 Task: Find connections with filter location Rustāq with filter topic #Managementwith filter profile language Potuguese with filter current company GE with filter school Silicon Institute of Technology (SIT), Bhubaneswar with filter industry Telephone Call Centers with filter service category Copywriting with filter keywords title Auditing Clerk
Action: Mouse moved to (557, 114)
Screenshot: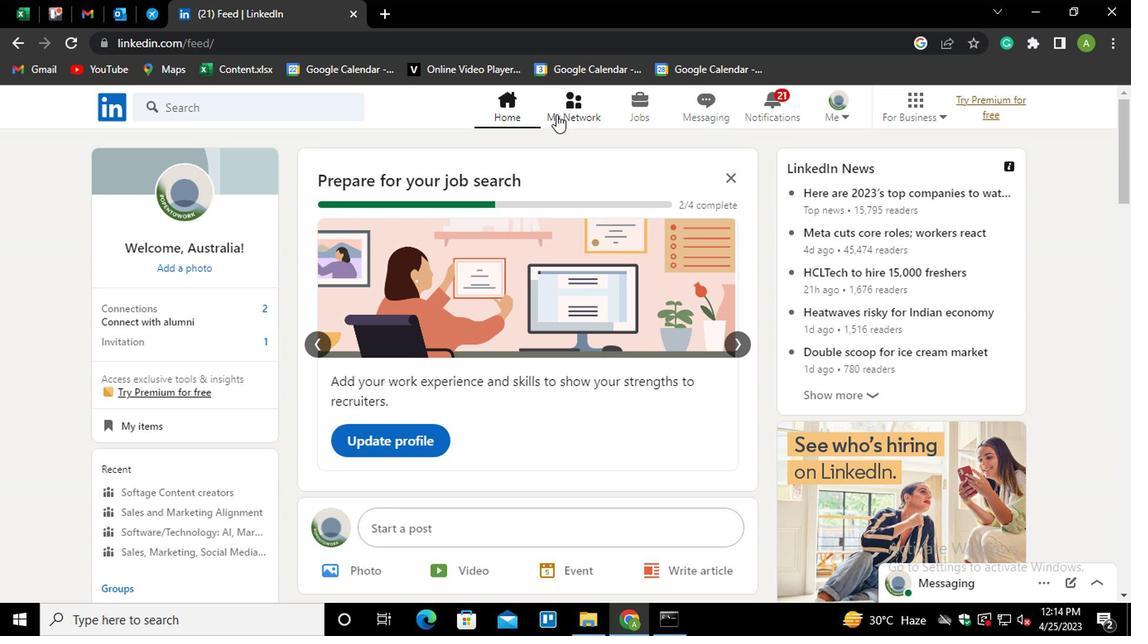 
Action: Mouse pressed left at (557, 114)
Screenshot: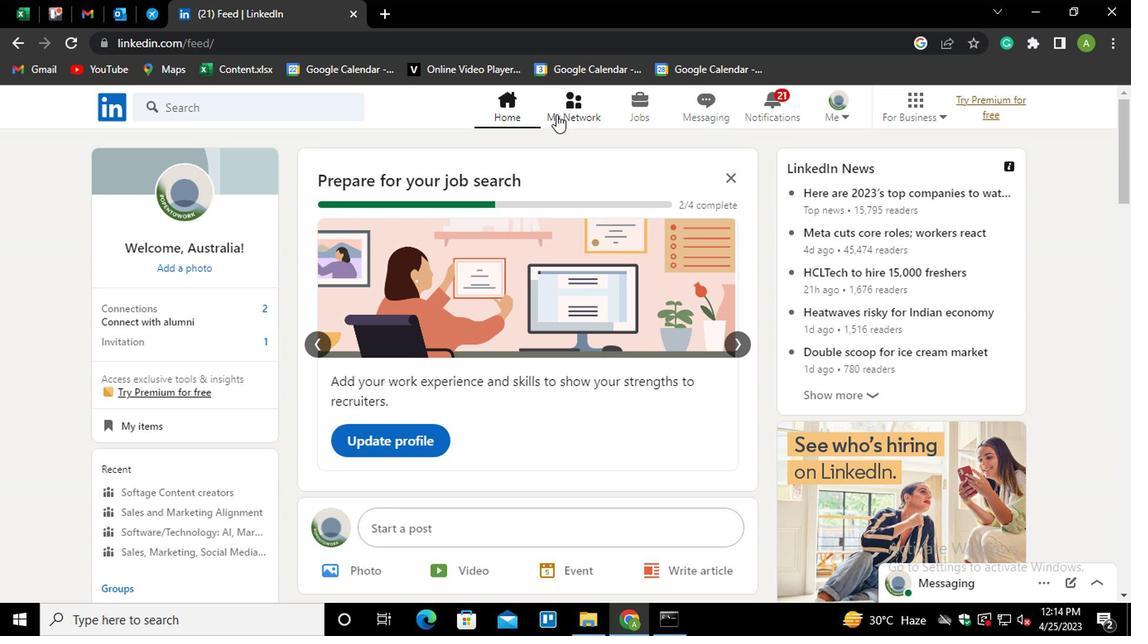 
Action: Mouse moved to (238, 195)
Screenshot: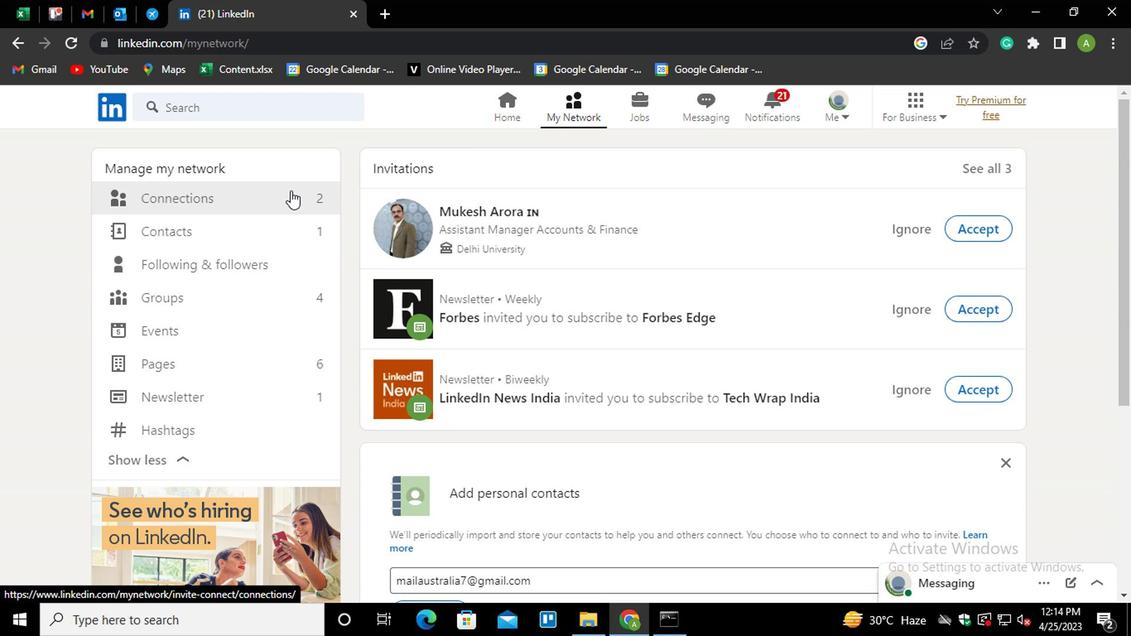 
Action: Mouse pressed left at (238, 195)
Screenshot: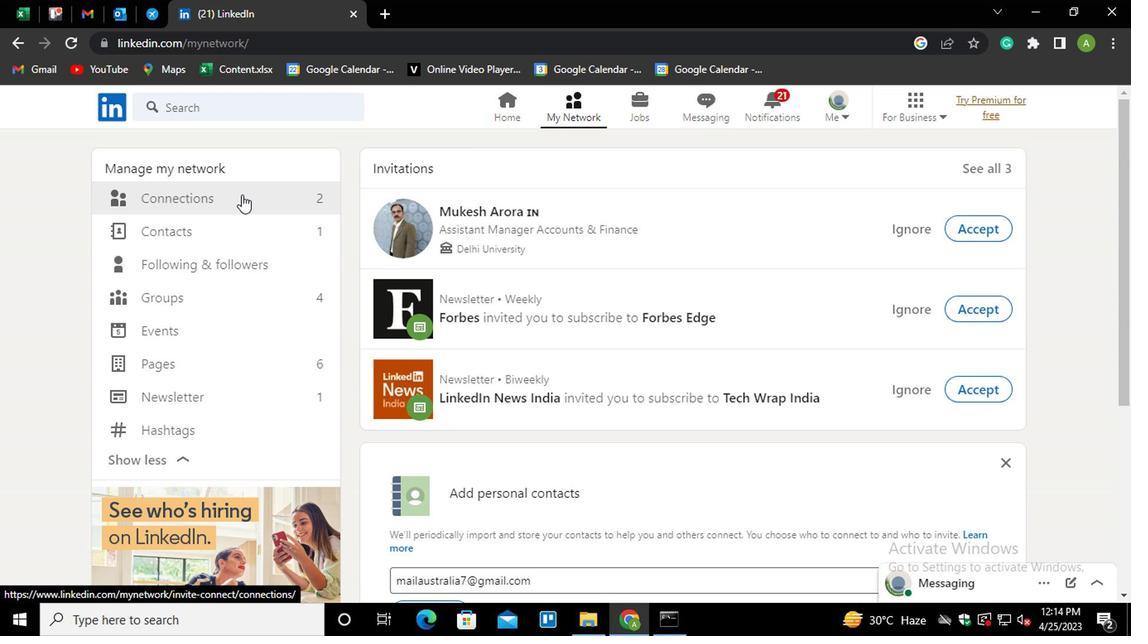 
Action: Mouse moved to (668, 200)
Screenshot: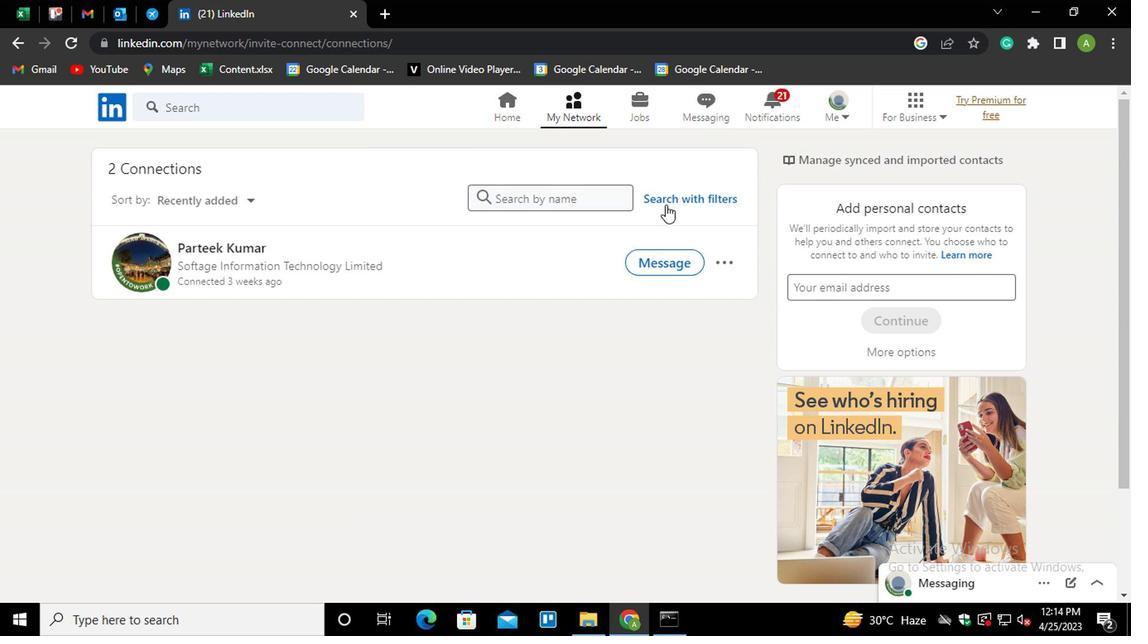 
Action: Mouse pressed left at (668, 200)
Screenshot: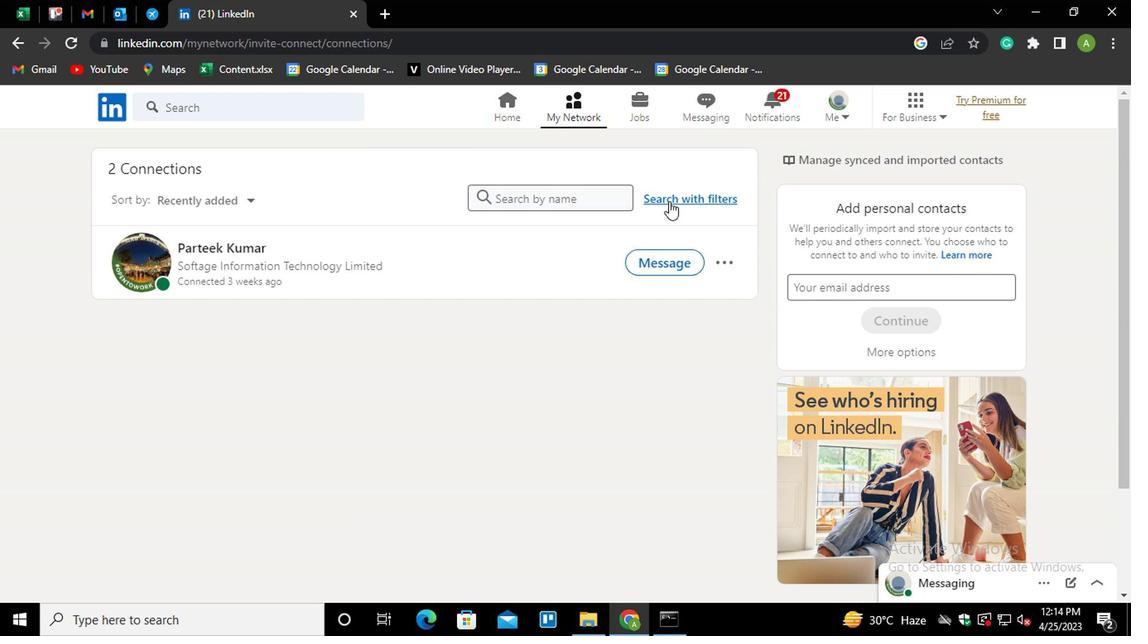 
Action: Mouse moved to (569, 155)
Screenshot: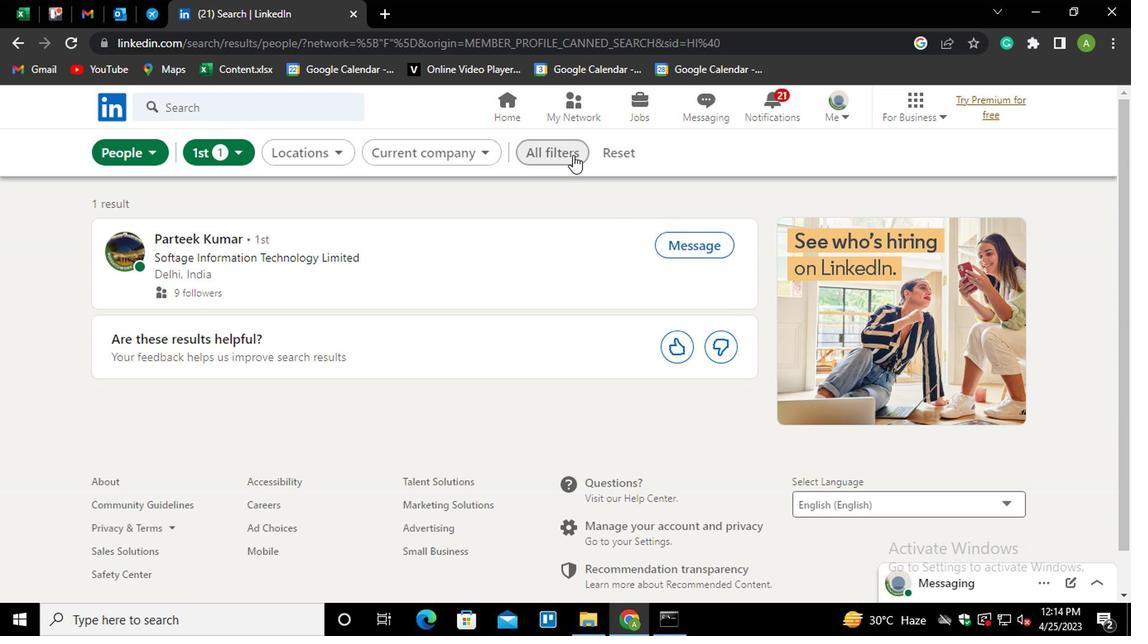 
Action: Mouse pressed left at (569, 155)
Screenshot: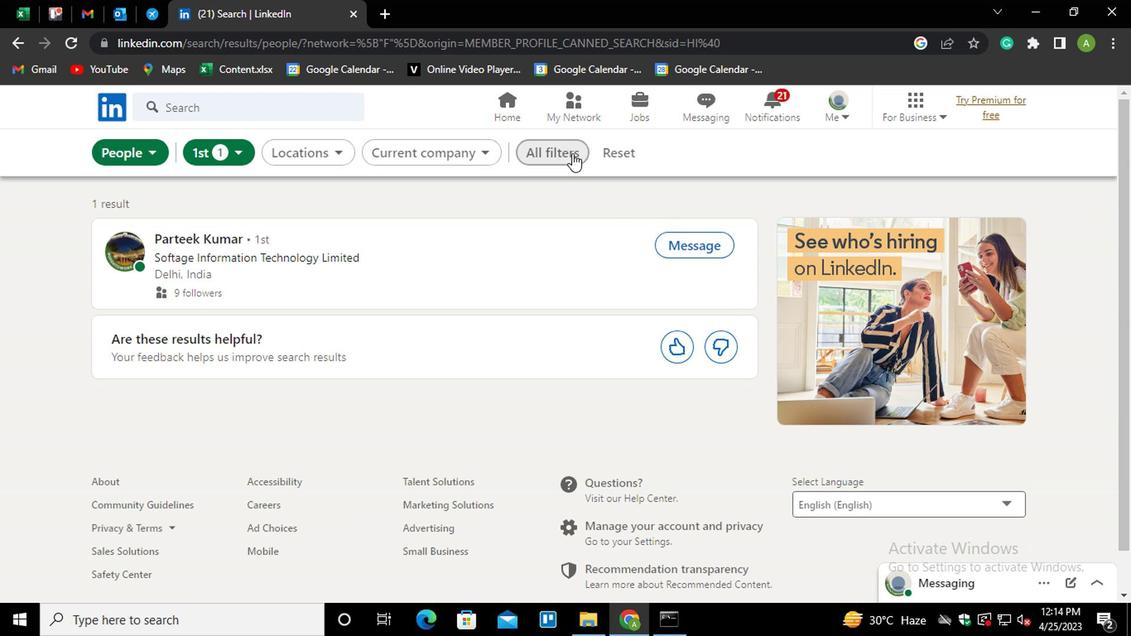
Action: Mouse moved to (754, 403)
Screenshot: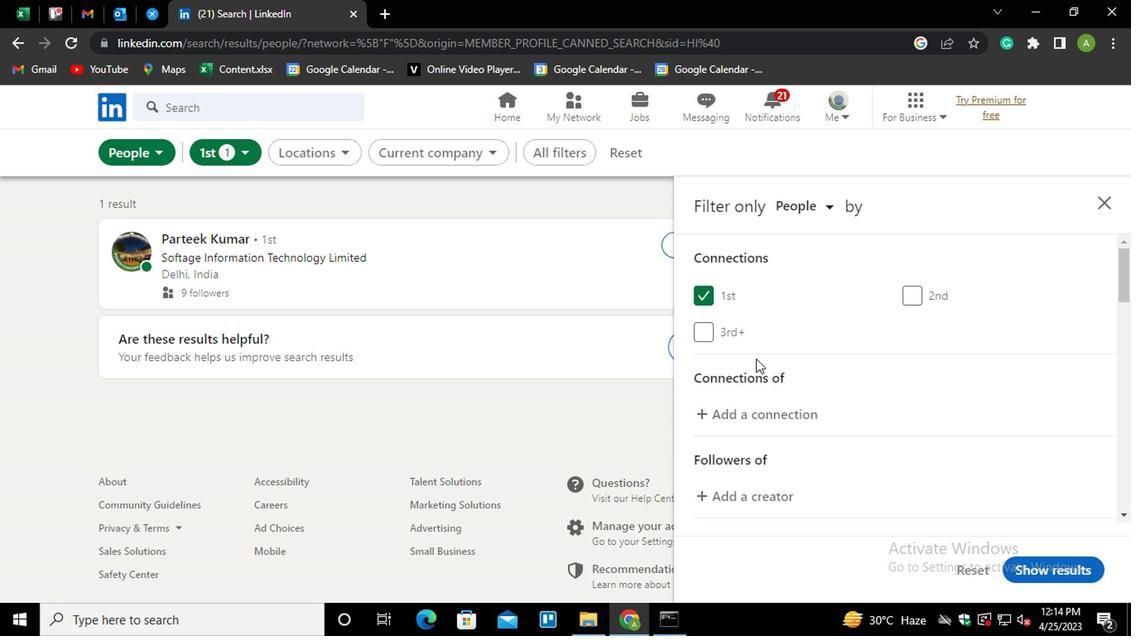 
Action: Mouse scrolled (754, 402) with delta (0, -1)
Screenshot: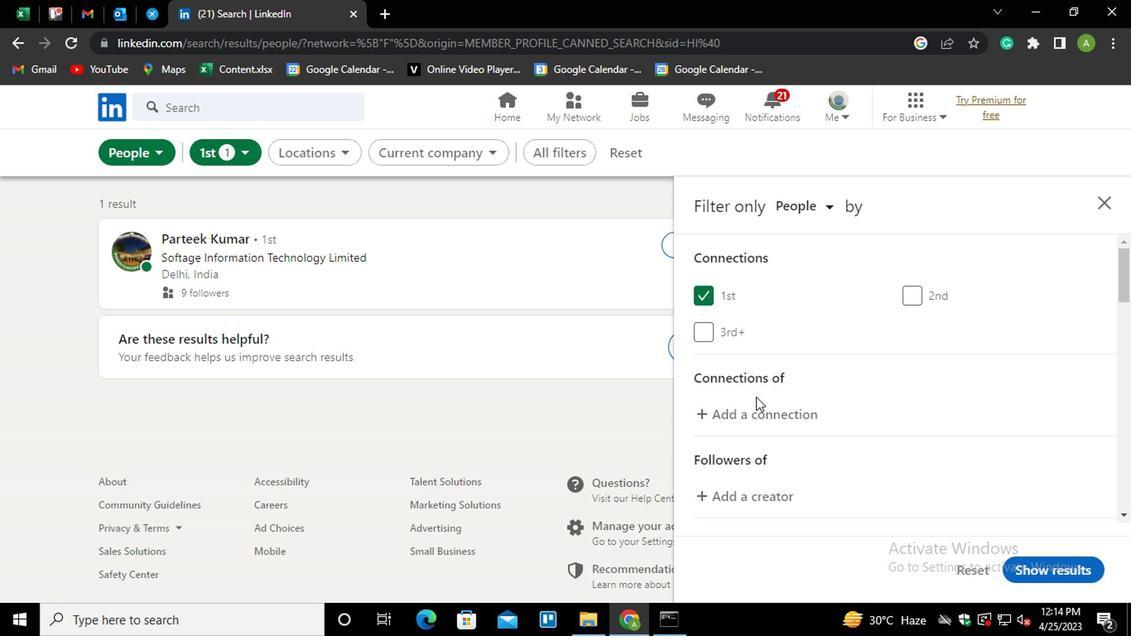 
Action: Mouse scrolled (754, 402) with delta (0, -1)
Screenshot: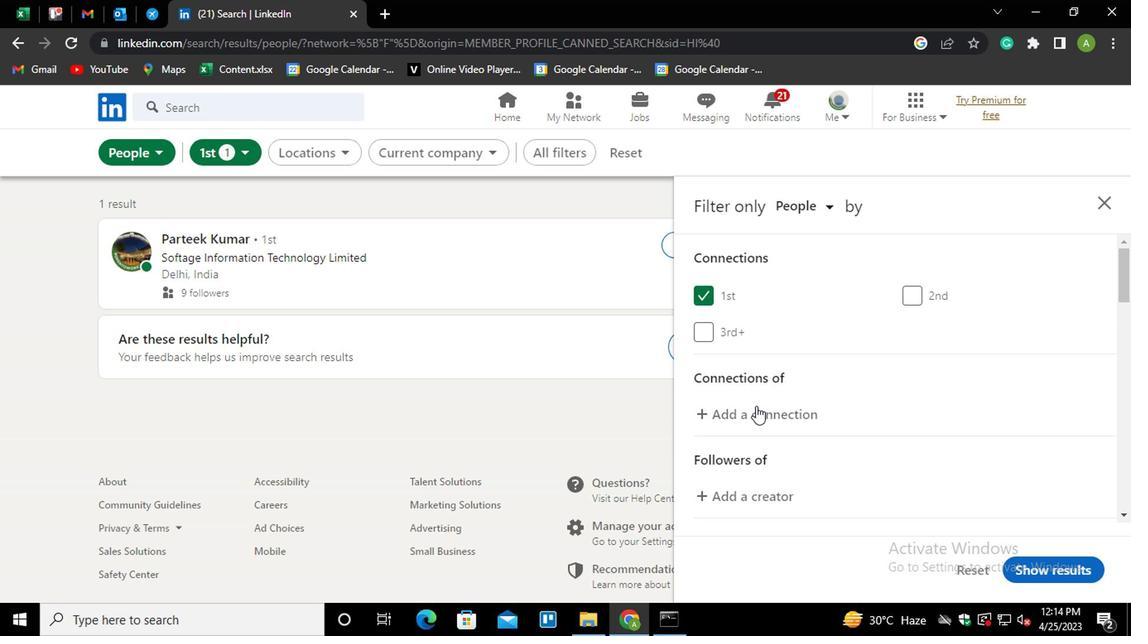 
Action: Mouse moved to (742, 466)
Screenshot: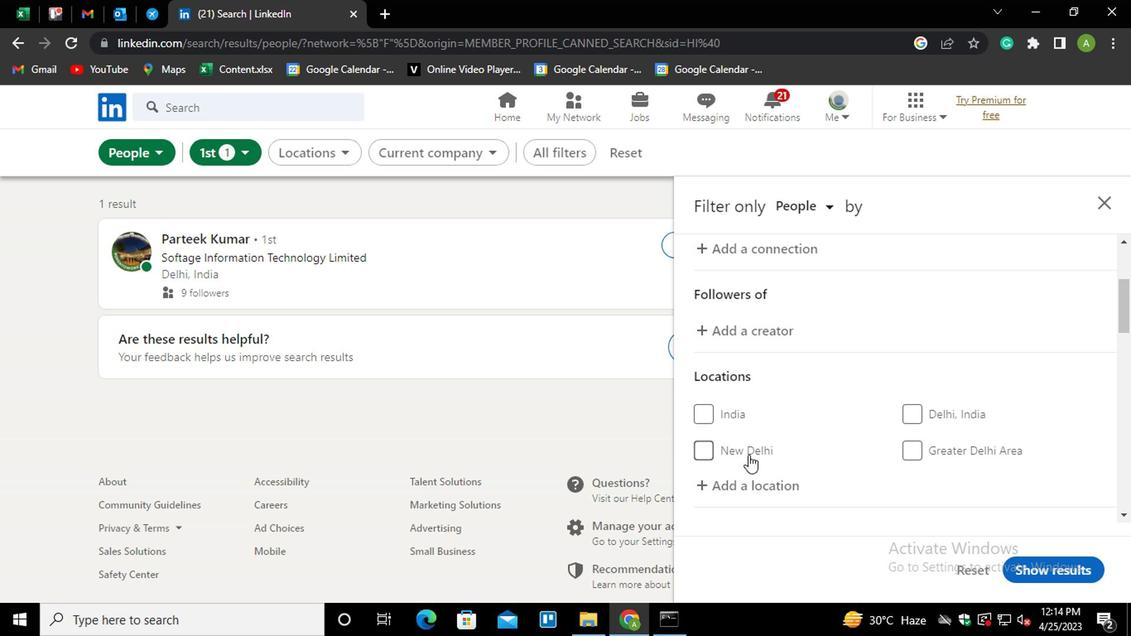 
Action: Mouse scrolled (742, 465) with delta (0, 0)
Screenshot: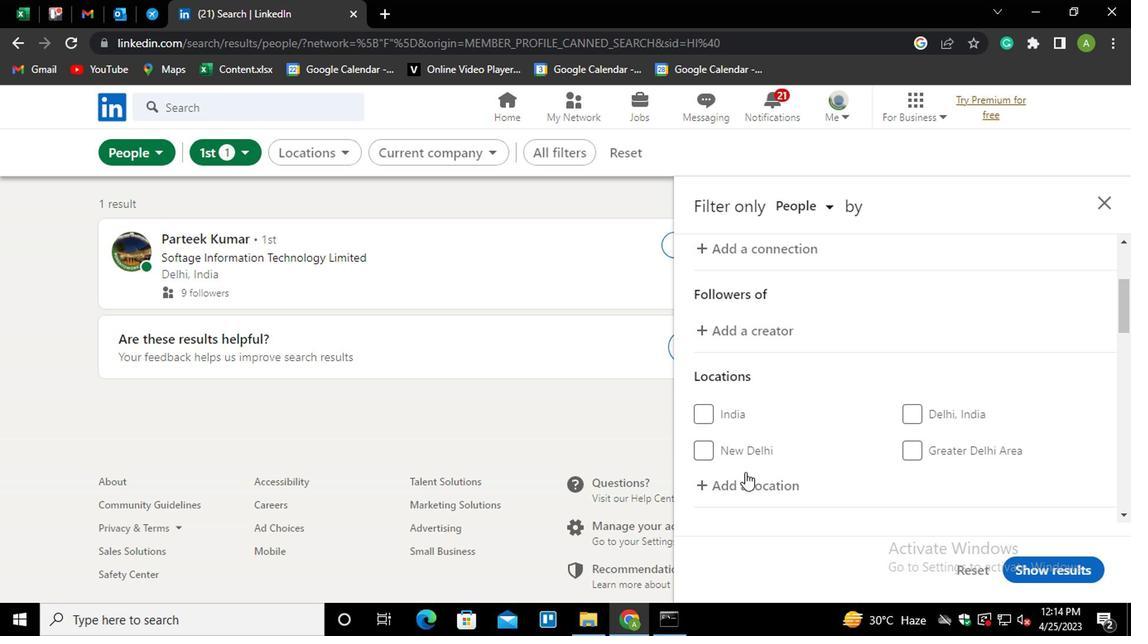
Action: Mouse moved to (752, 392)
Screenshot: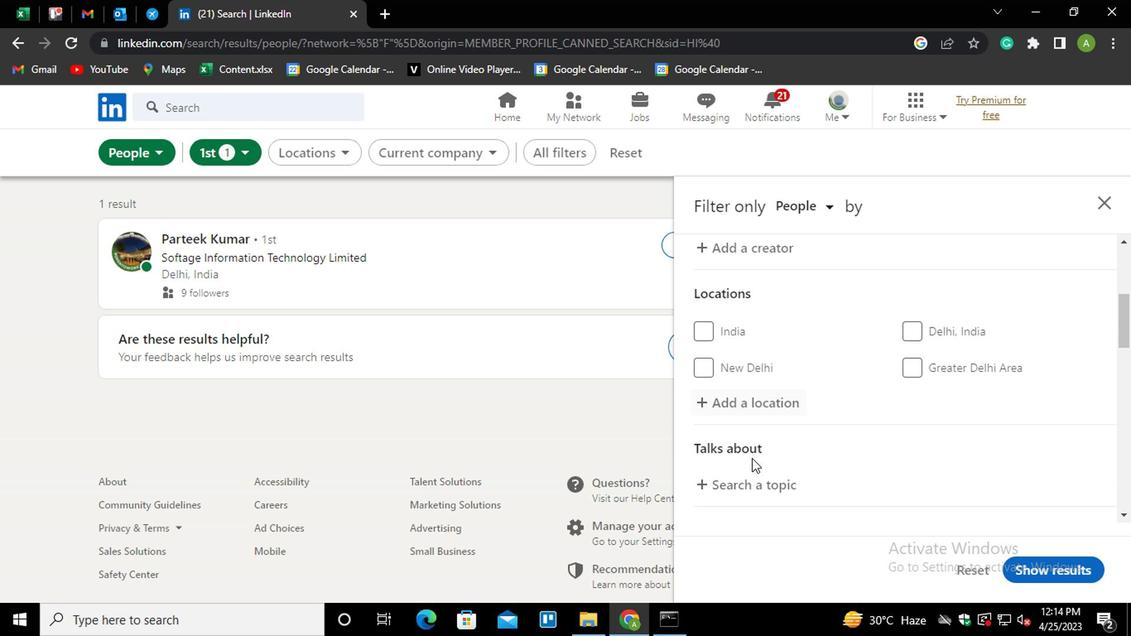 
Action: Mouse pressed left at (752, 392)
Screenshot: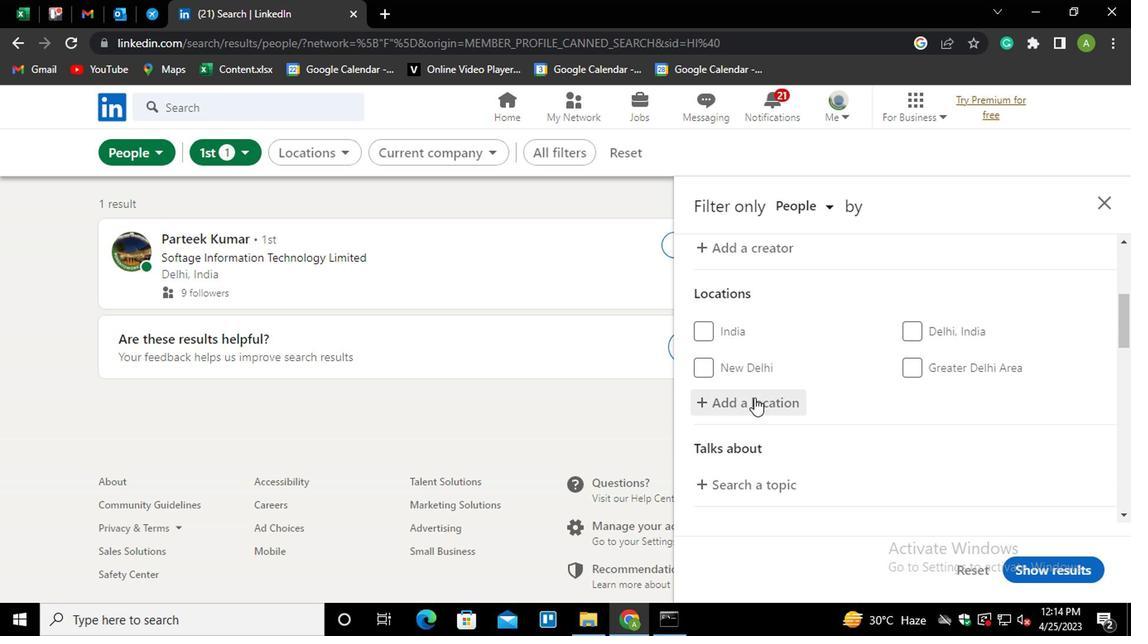 
Action: Mouse moved to (747, 394)
Screenshot: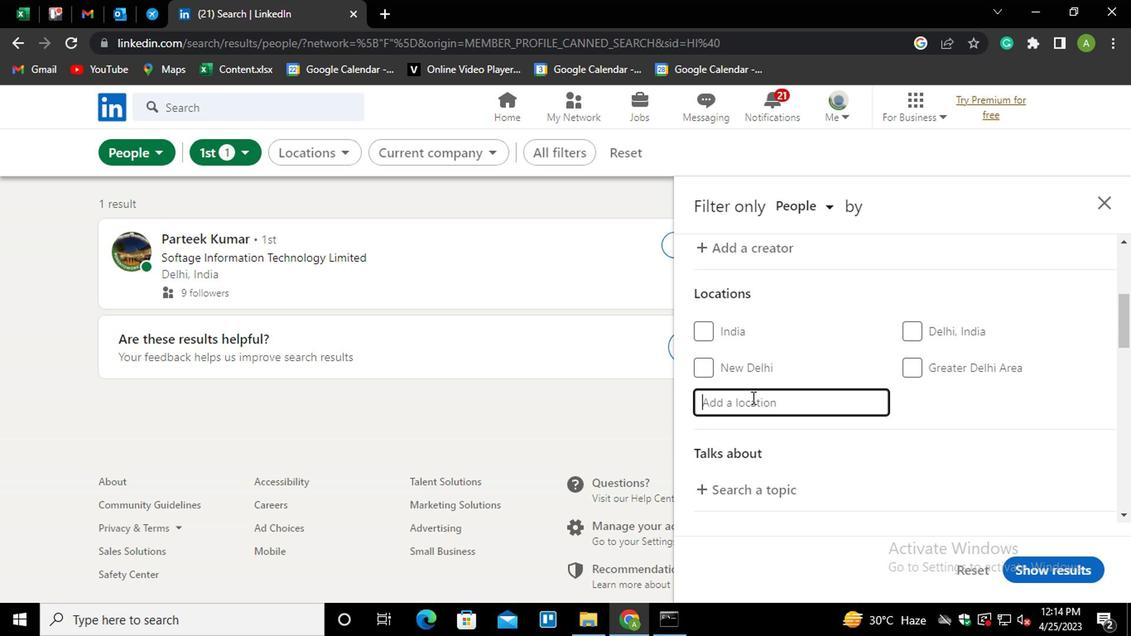 
Action: Mouse pressed left at (747, 394)
Screenshot: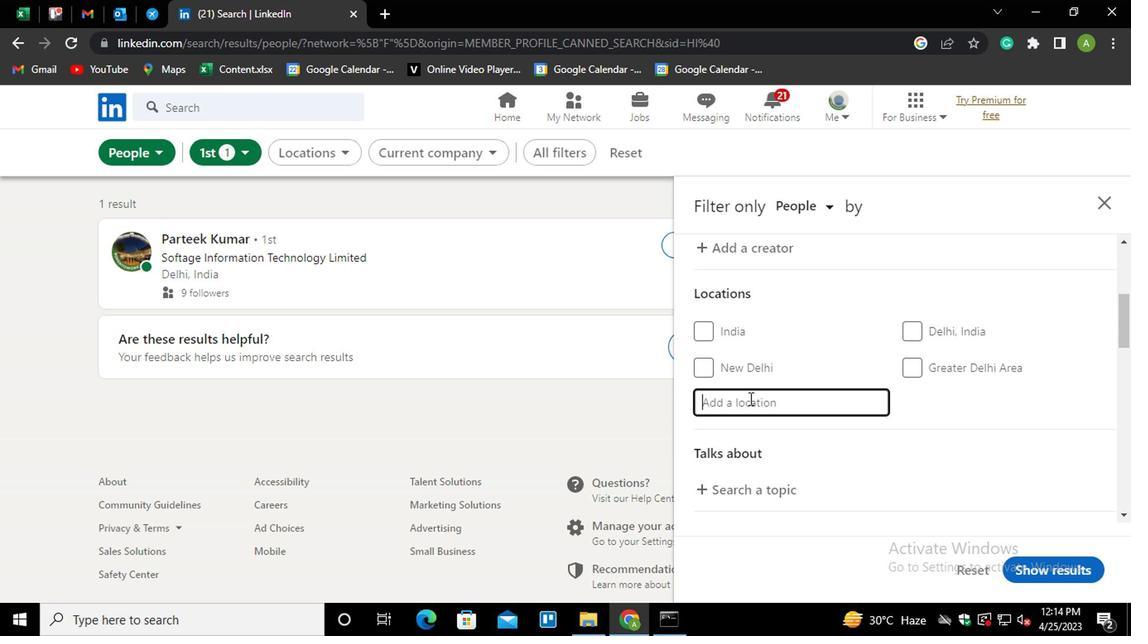 
Action: Mouse moved to (678, 417)
Screenshot: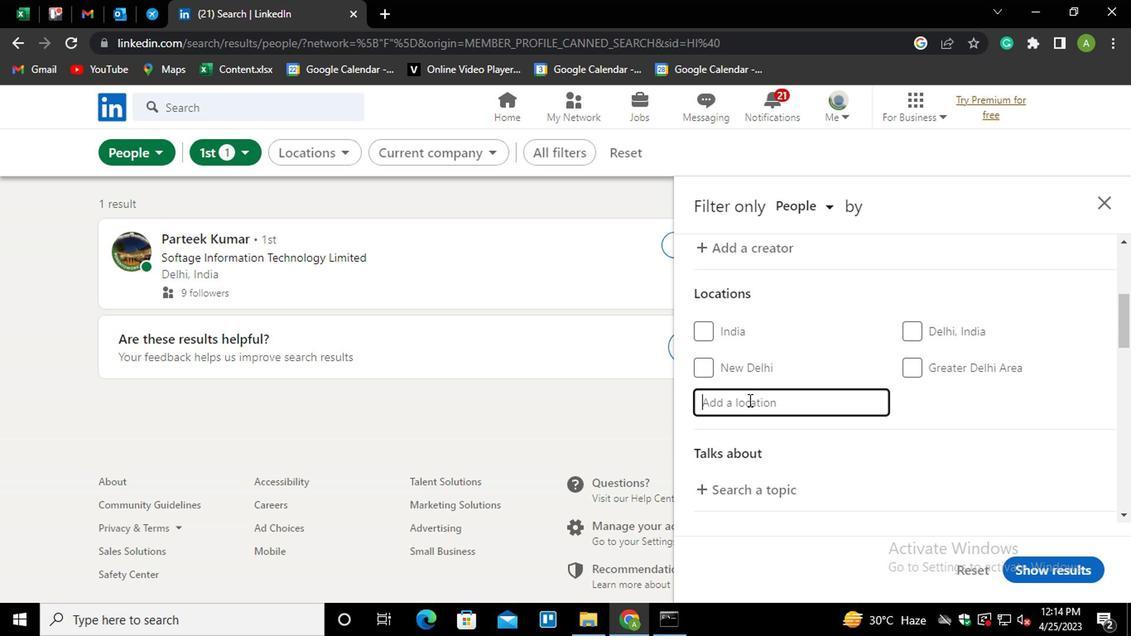 
Action: Key pressed <Key.shift>RUSTAQ
Screenshot: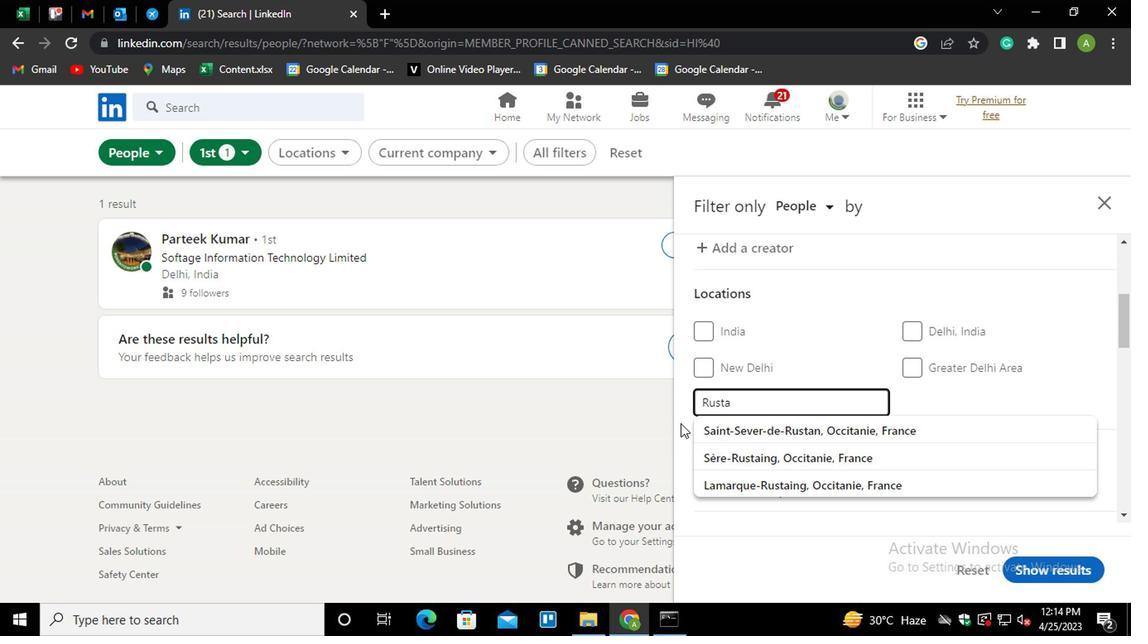 
Action: Mouse moved to (985, 398)
Screenshot: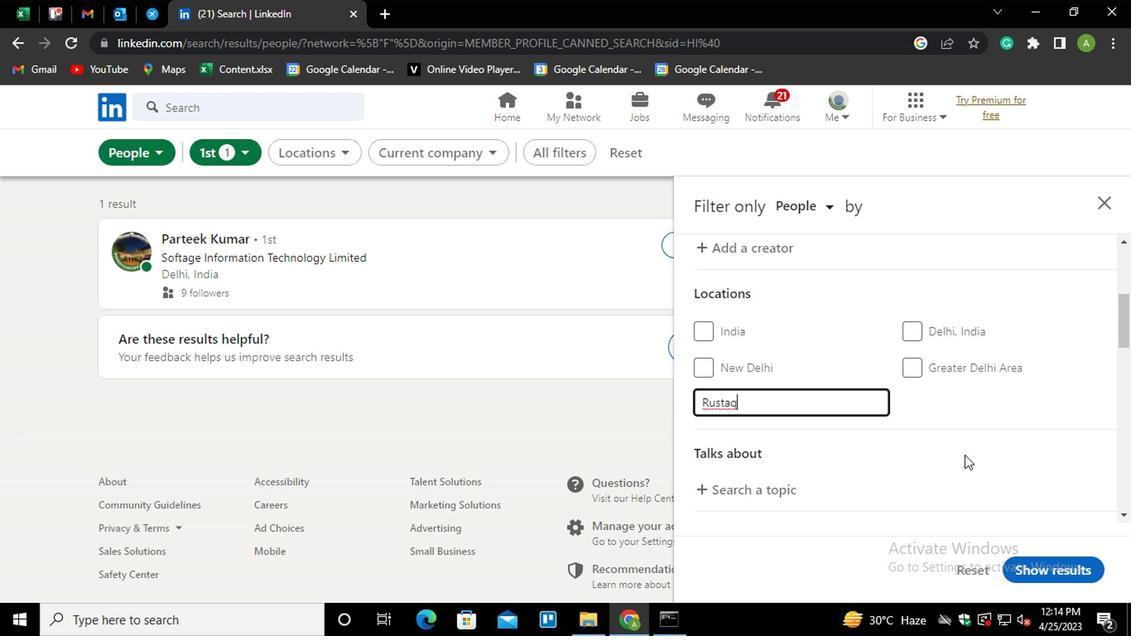 
Action: Mouse pressed left at (985, 398)
Screenshot: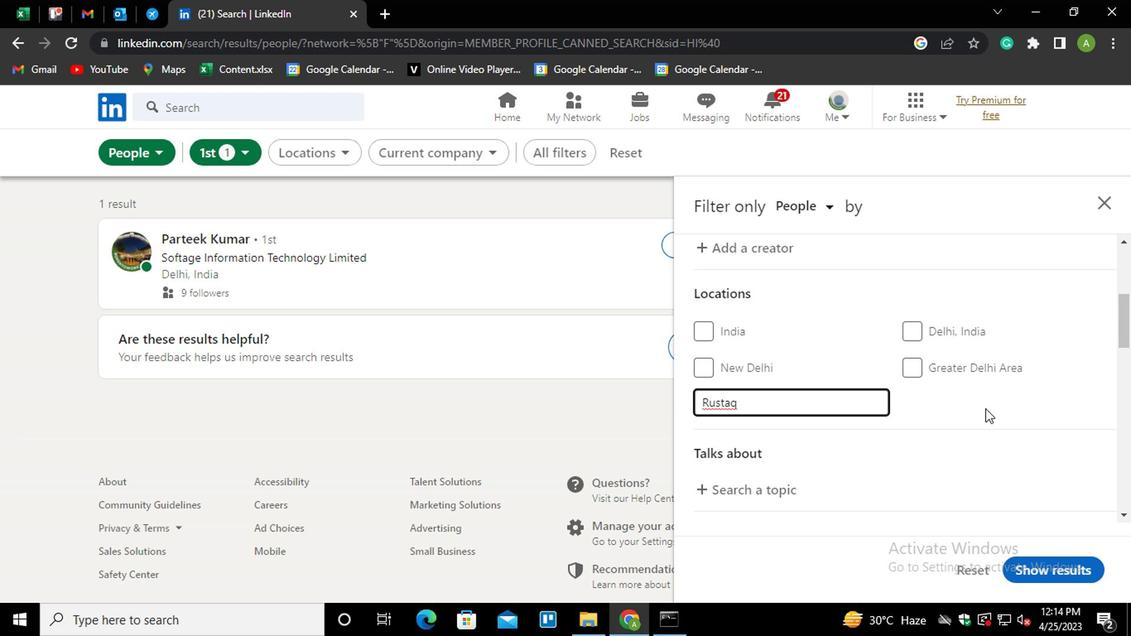
Action: Mouse moved to (969, 392)
Screenshot: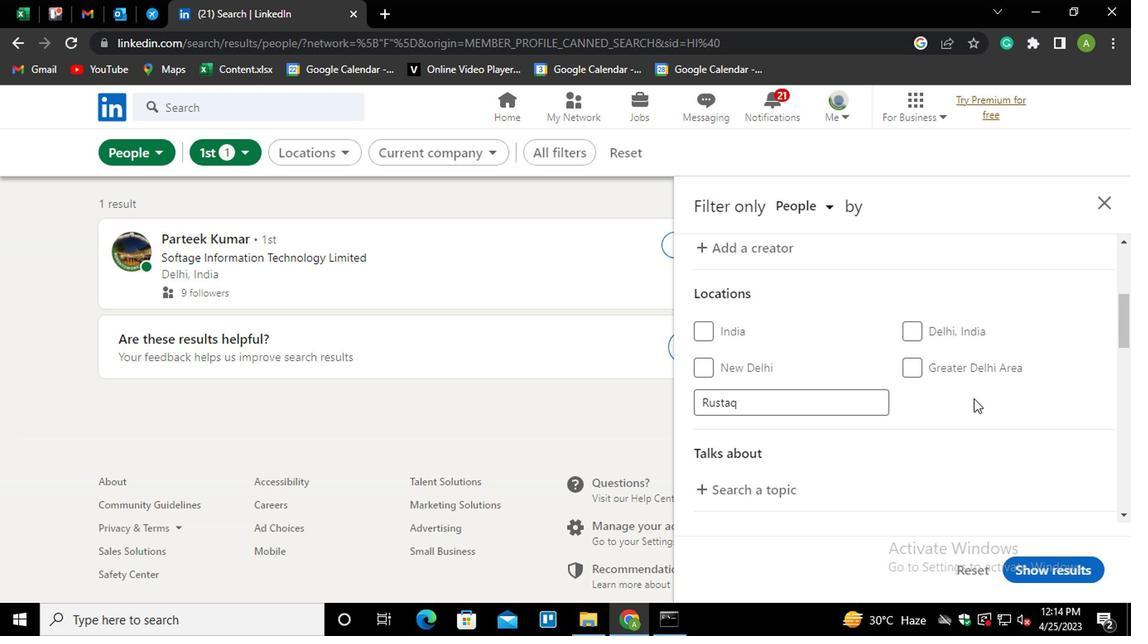 
Action: Mouse scrolled (969, 391) with delta (0, -1)
Screenshot: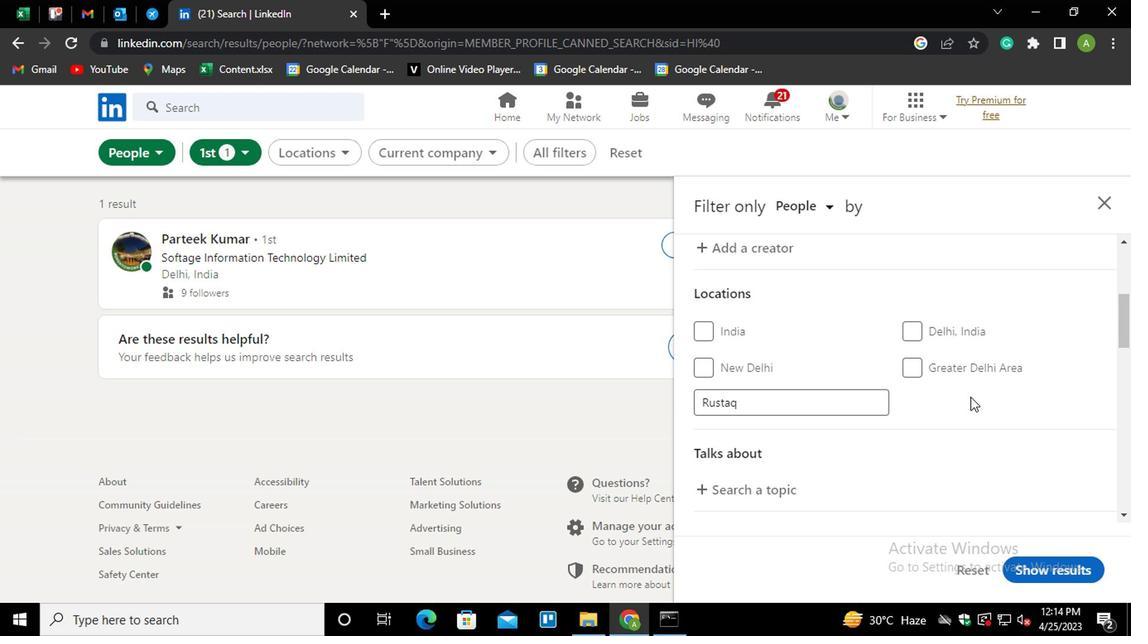 
Action: Mouse scrolled (969, 391) with delta (0, -1)
Screenshot: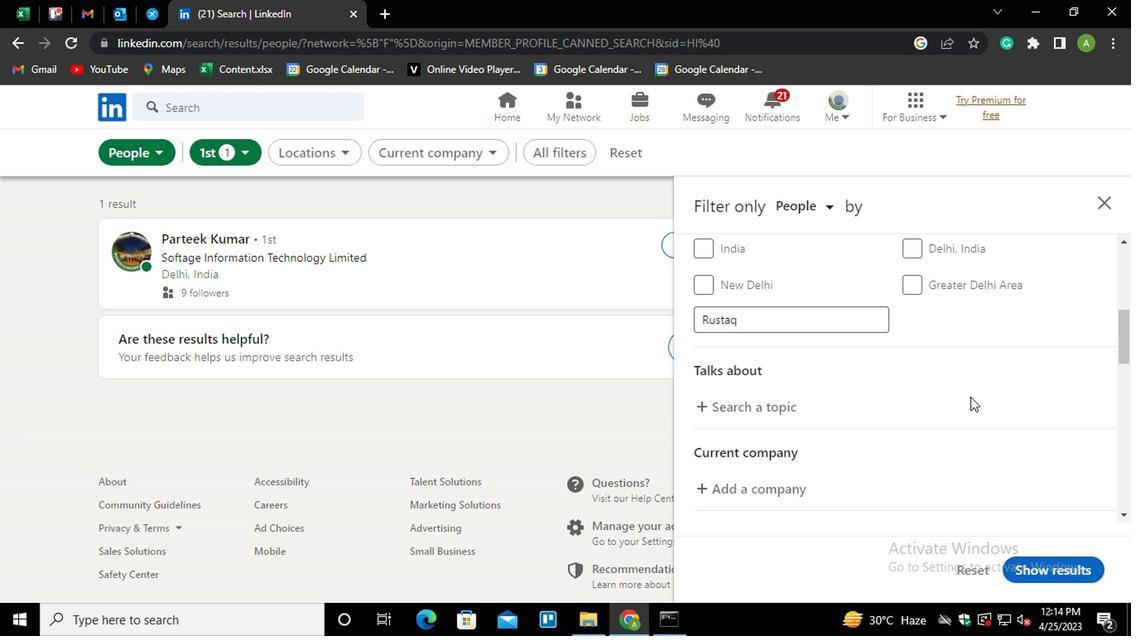 
Action: Mouse moved to (777, 318)
Screenshot: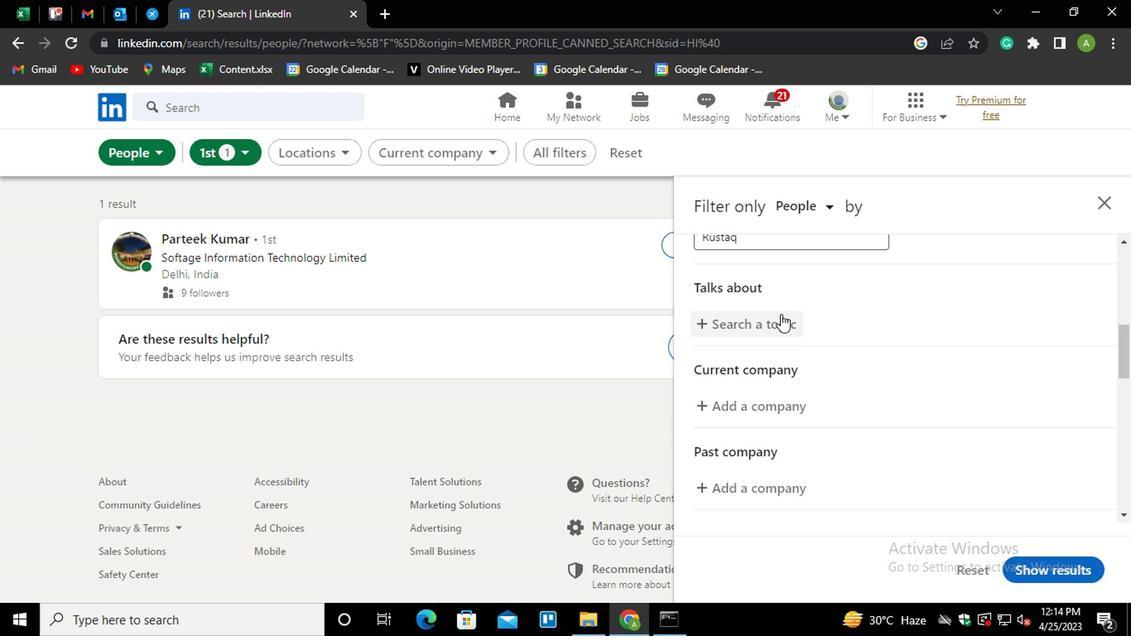 
Action: Mouse pressed left at (777, 318)
Screenshot: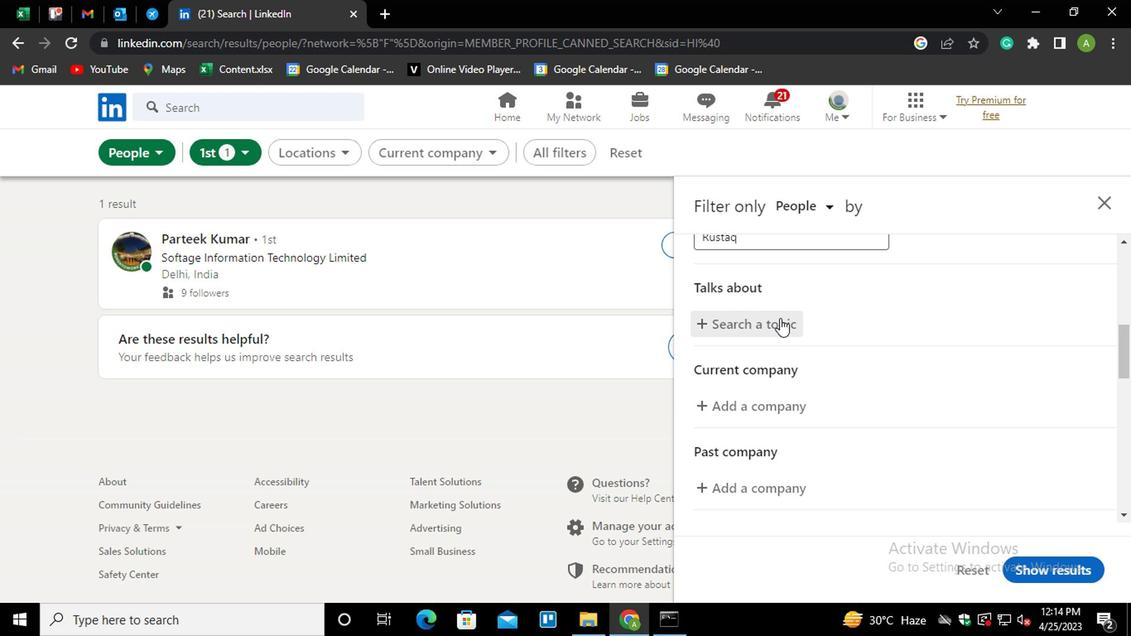 
Action: Key pressed <Key.shift>#<Key.shift_r>MANAGEMENTWITH
Screenshot: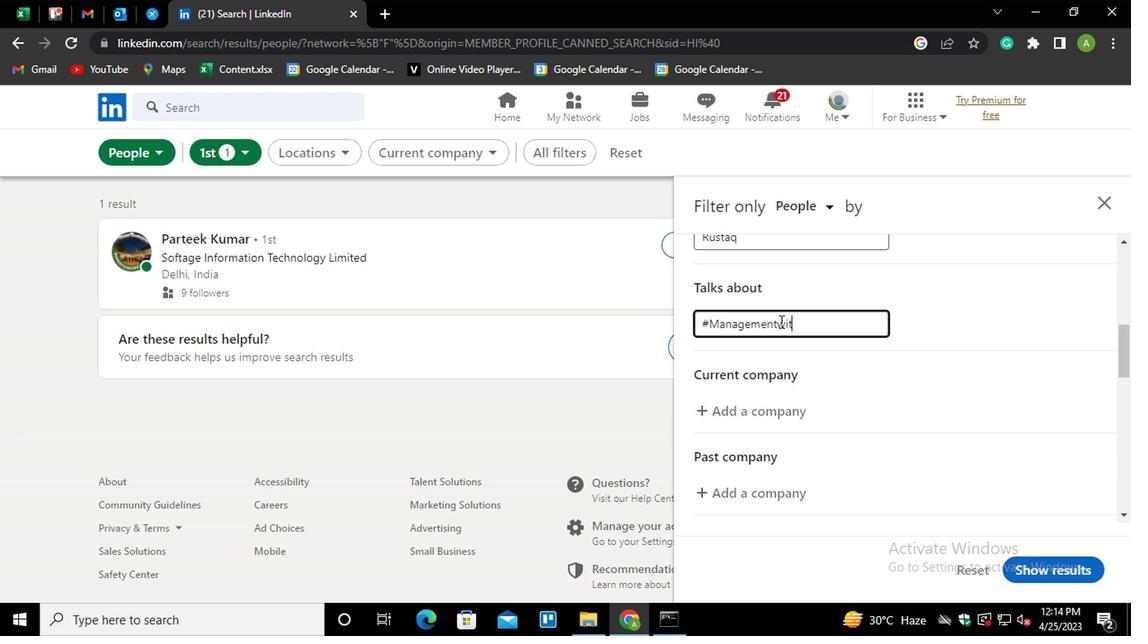 
Action: Mouse moved to (963, 301)
Screenshot: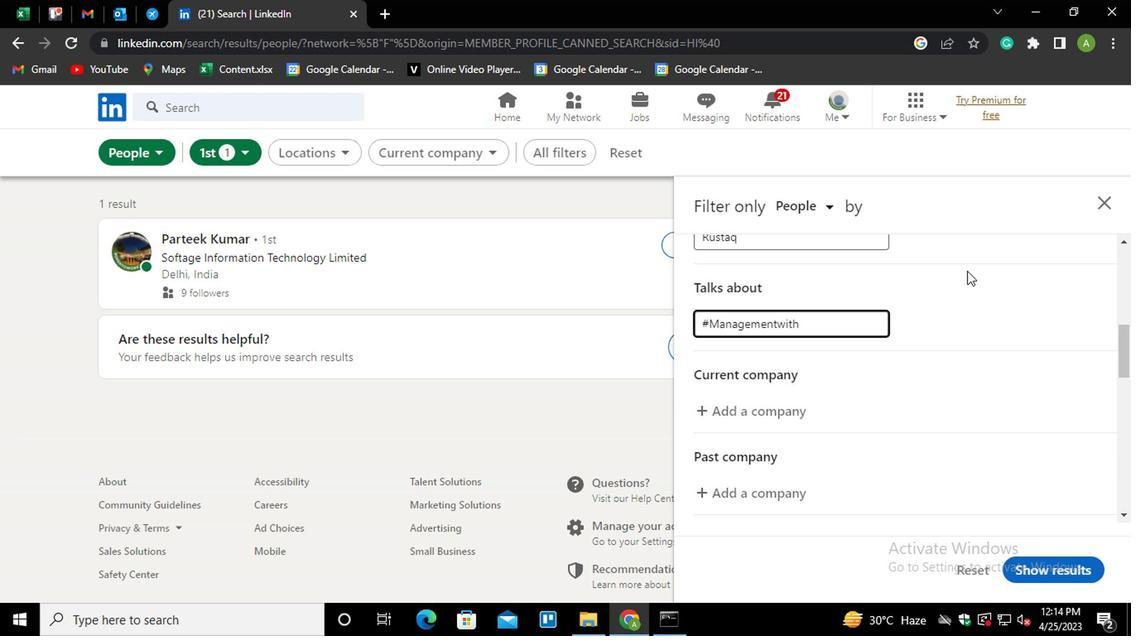 
Action: Mouse pressed left at (963, 301)
Screenshot: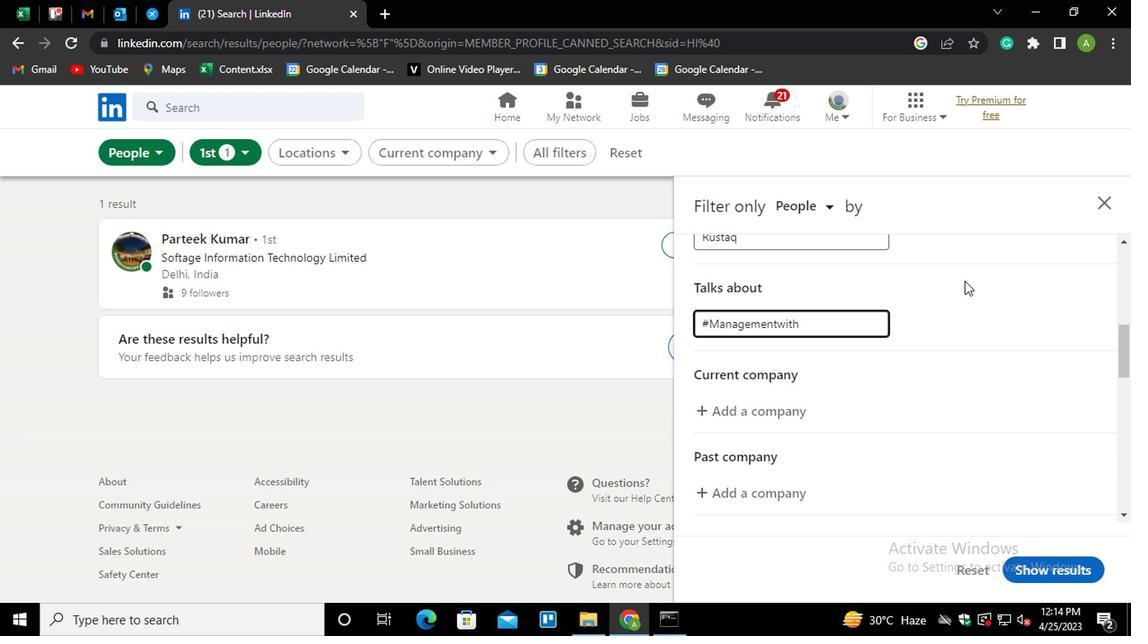 
Action: Mouse moved to (963, 301)
Screenshot: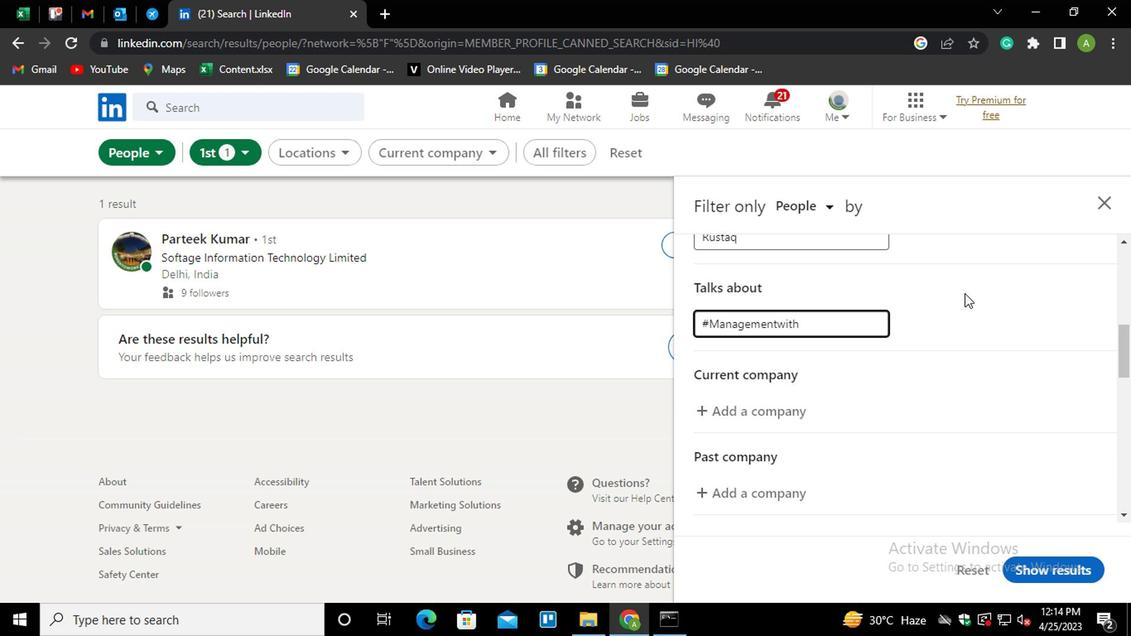 
Action: Mouse scrolled (963, 301) with delta (0, 0)
Screenshot: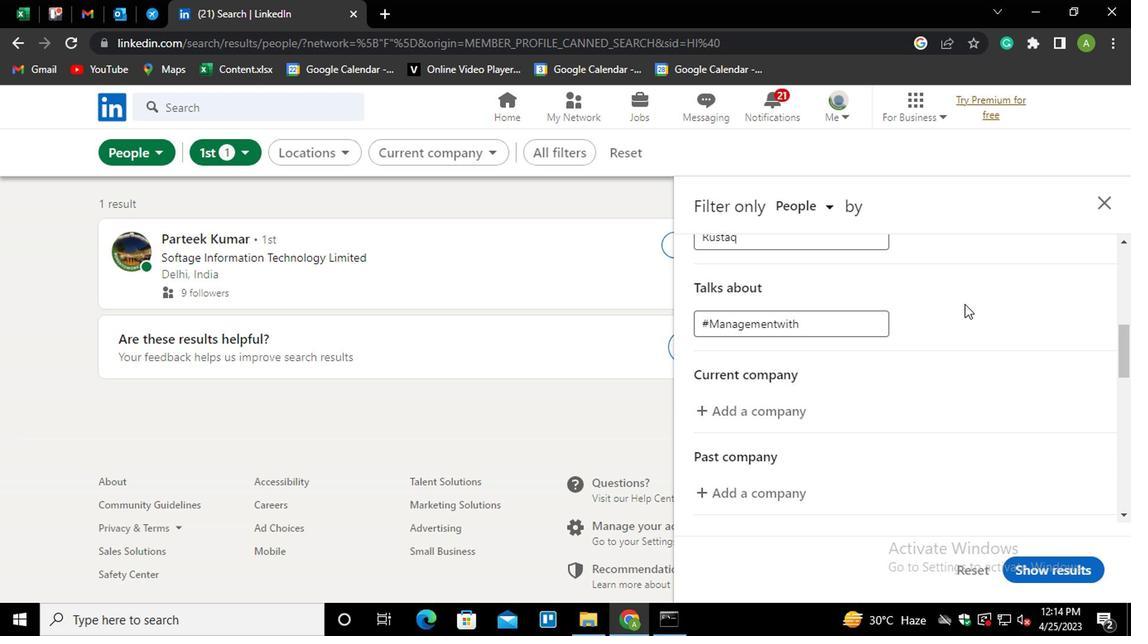 
Action: Mouse scrolled (963, 301) with delta (0, 0)
Screenshot: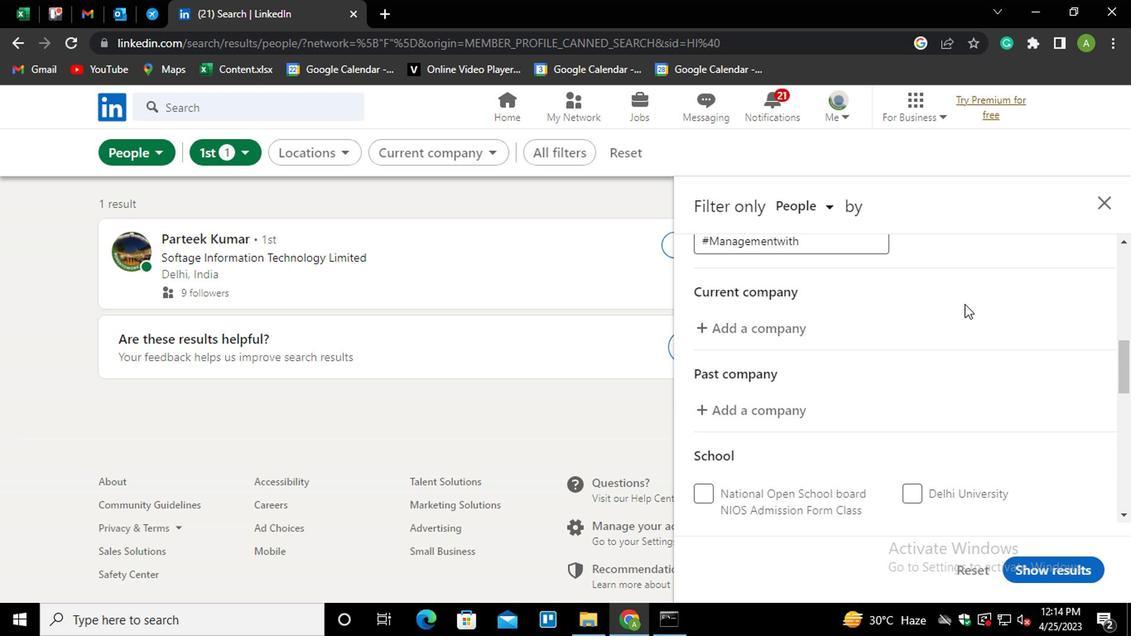 
Action: Mouse scrolled (963, 301) with delta (0, 0)
Screenshot: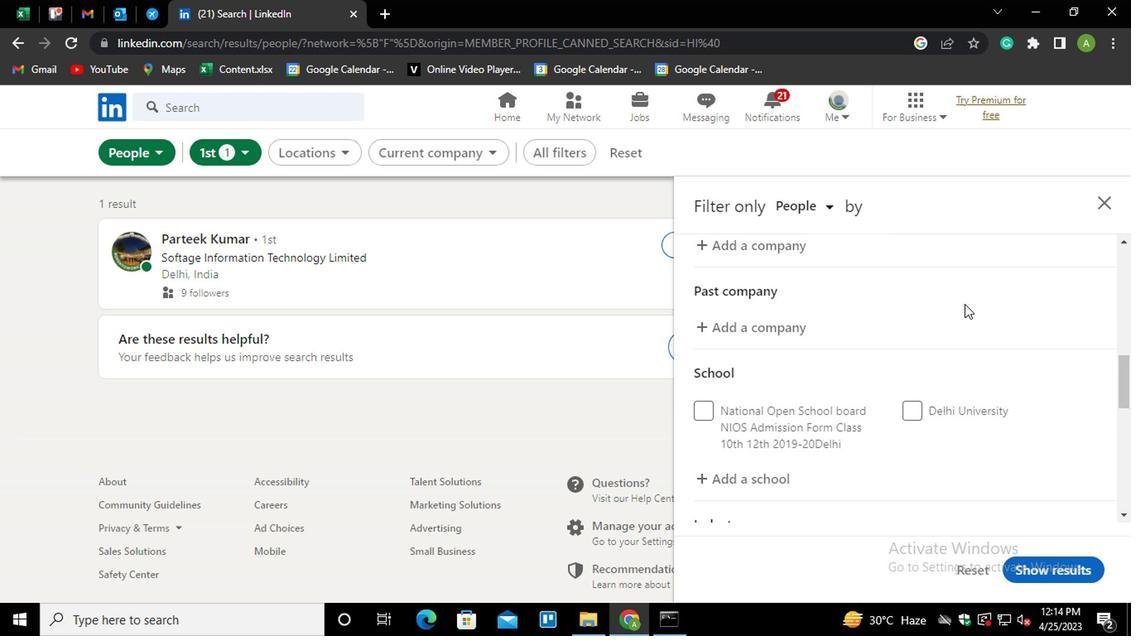 
Action: Mouse scrolled (963, 301) with delta (0, 0)
Screenshot: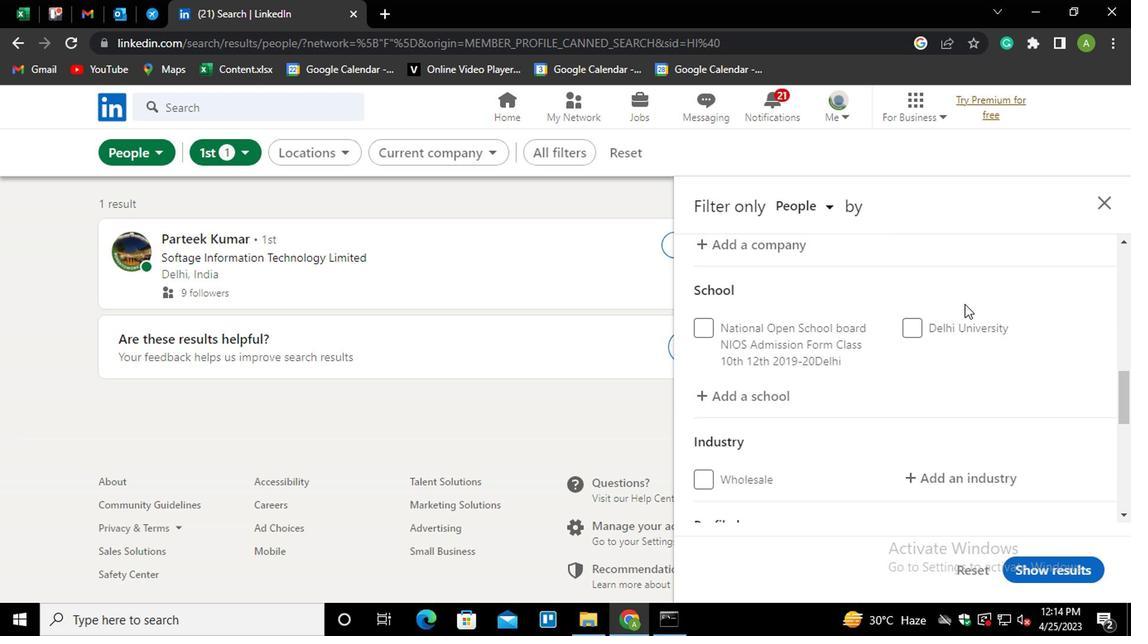 
Action: Mouse scrolled (963, 301) with delta (0, 0)
Screenshot: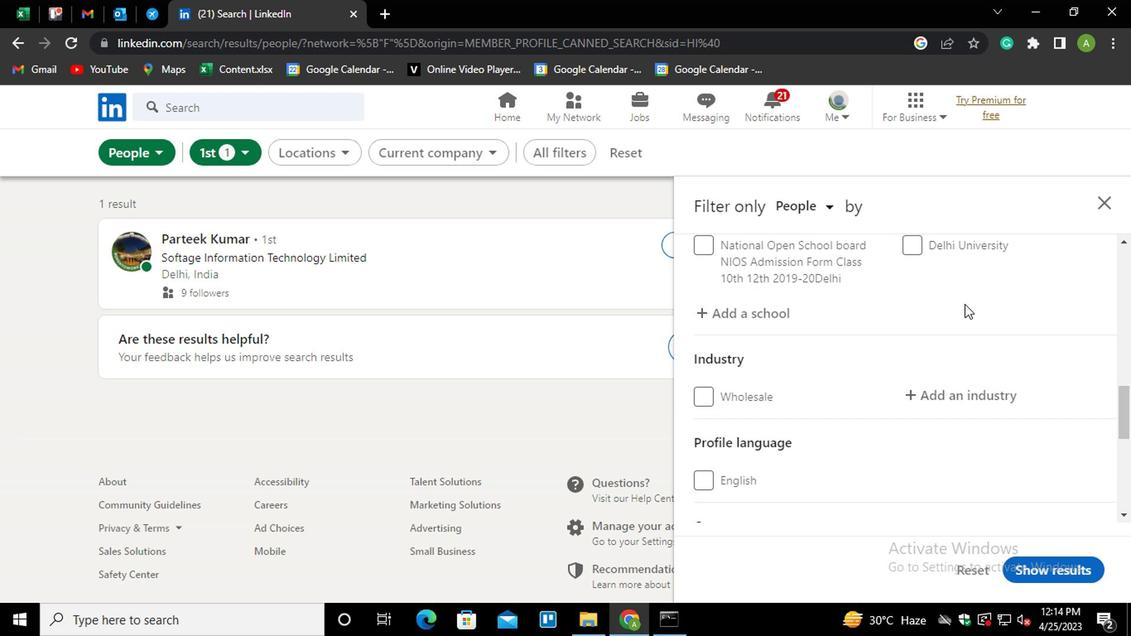
Action: Mouse scrolled (963, 302) with delta (0, 1)
Screenshot: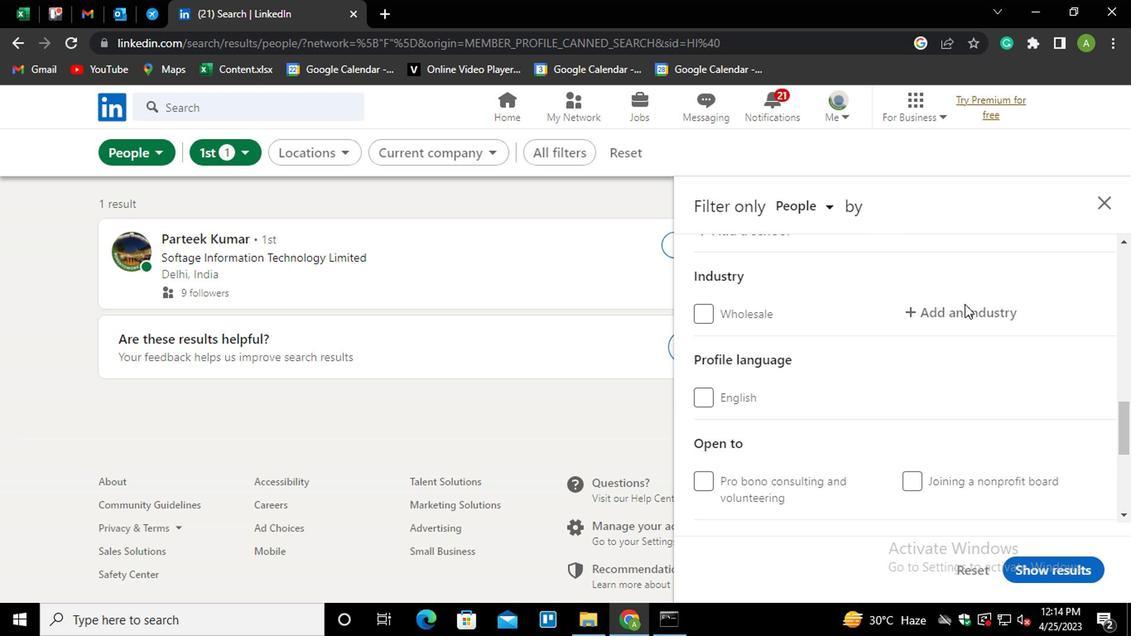 
Action: Mouse scrolled (963, 302) with delta (0, 1)
Screenshot: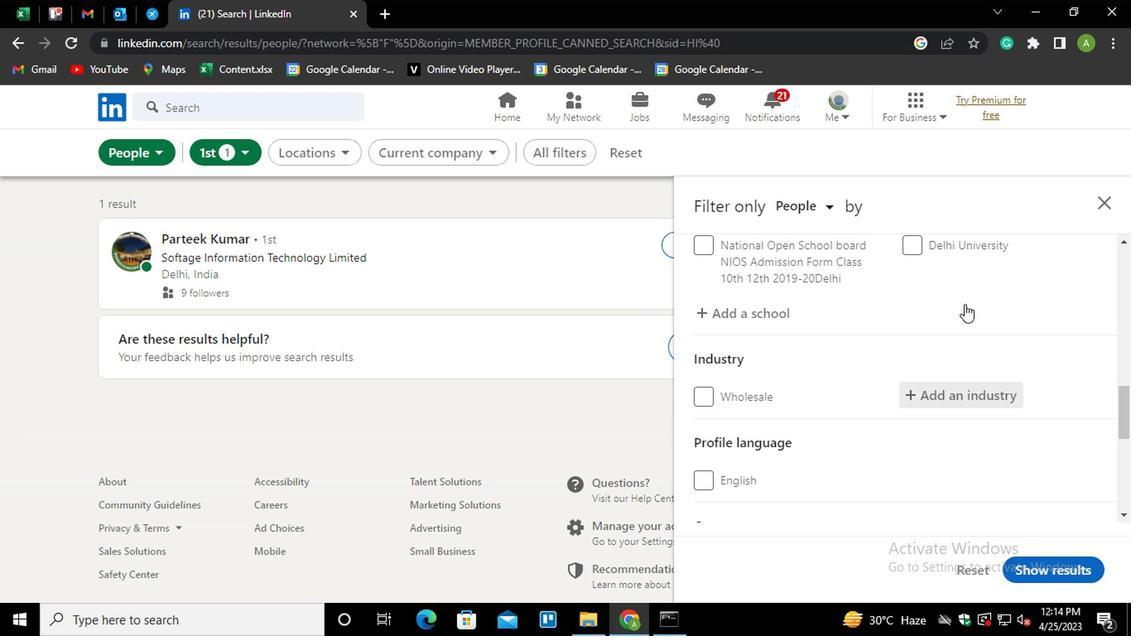 
Action: Mouse scrolled (963, 302) with delta (0, 1)
Screenshot: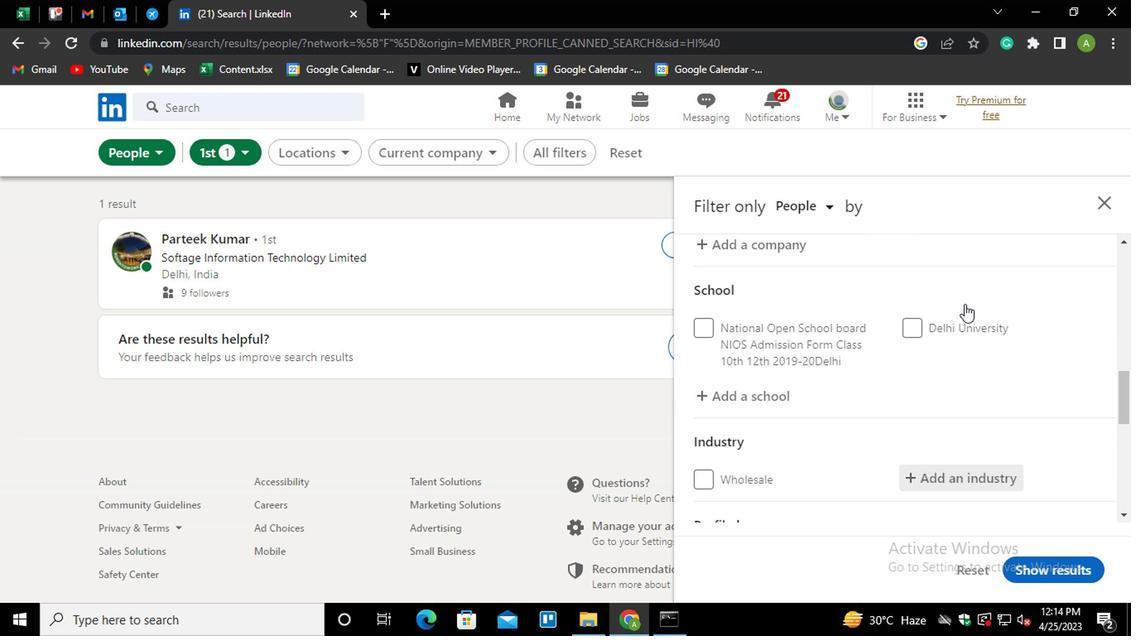 
Action: Mouse scrolled (963, 302) with delta (0, 1)
Screenshot: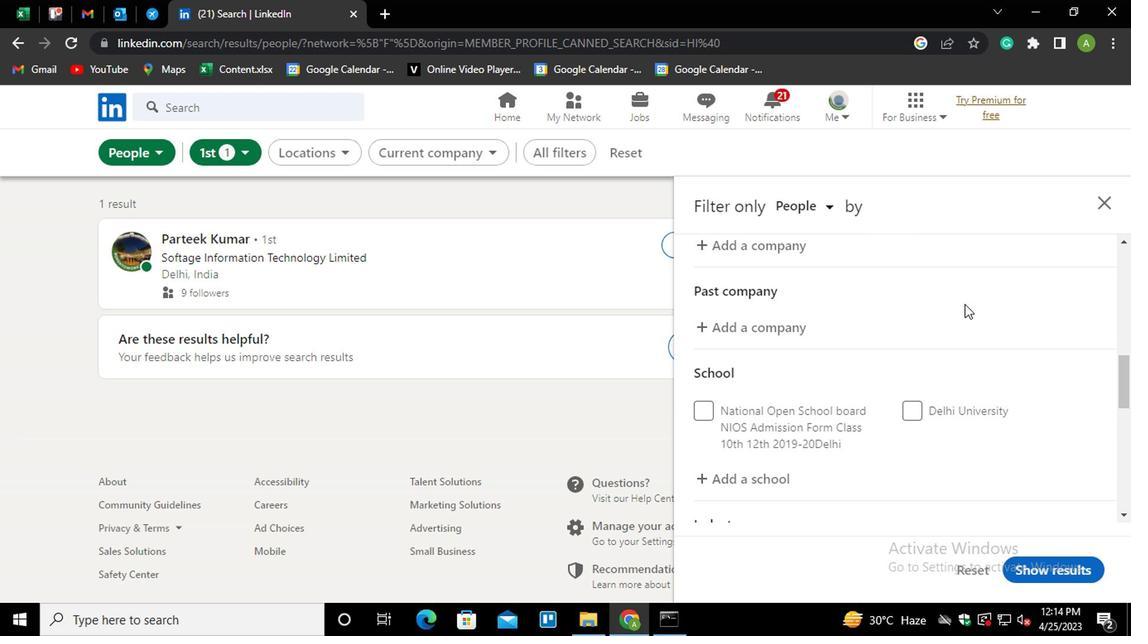 
Action: Mouse scrolled (963, 302) with delta (0, 1)
Screenshot: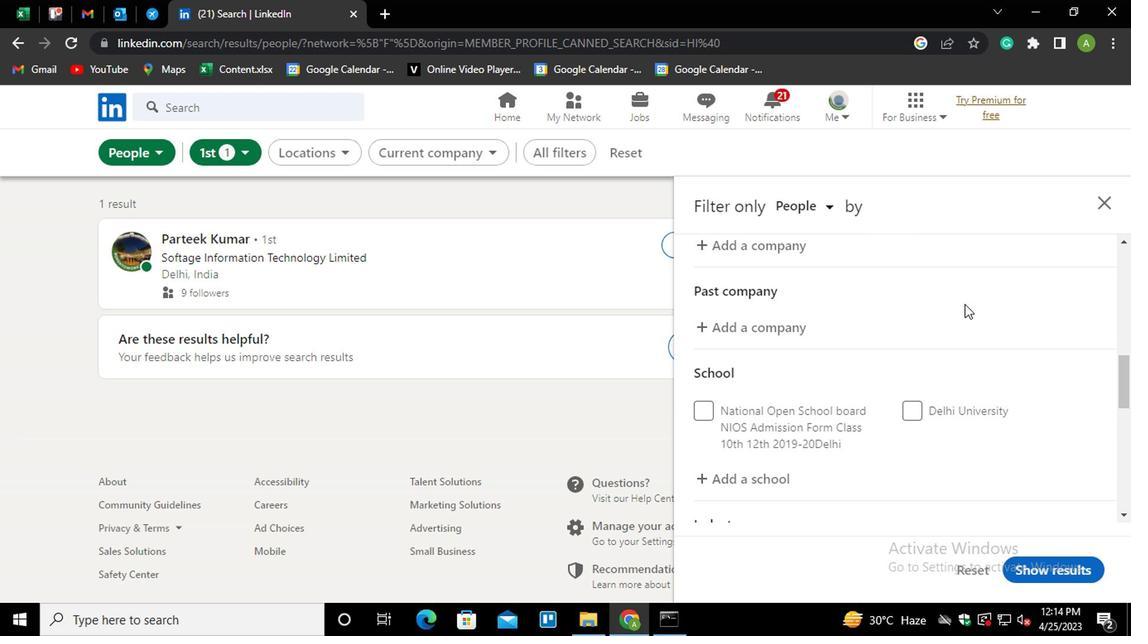 
Action: Mouse scrolled (963, 302) with delta (0, 1)
Screenshot: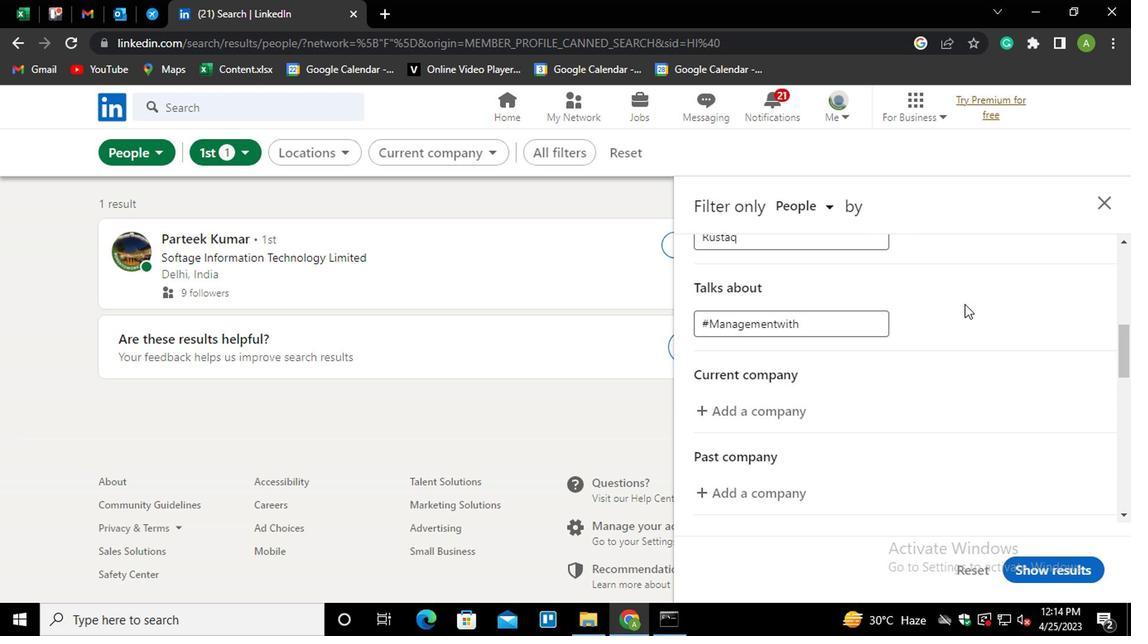 
Action: Mouse scrolled (963, 301) with delta (0, 0)
Screenshot: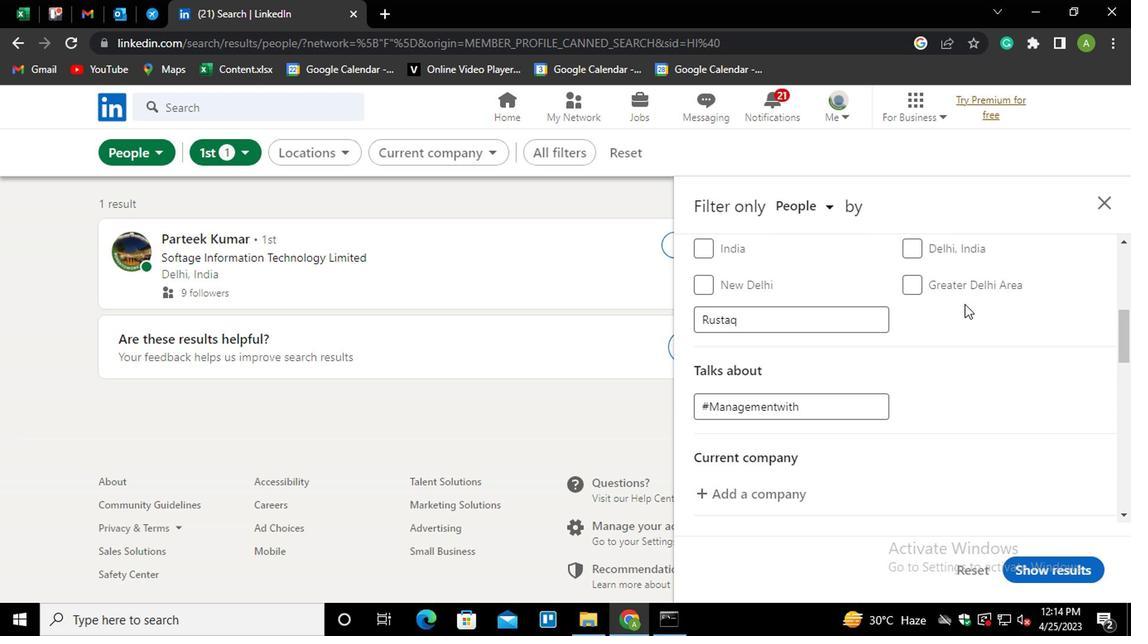 
Action: Mouse moved to (803, 401)
Screenshot: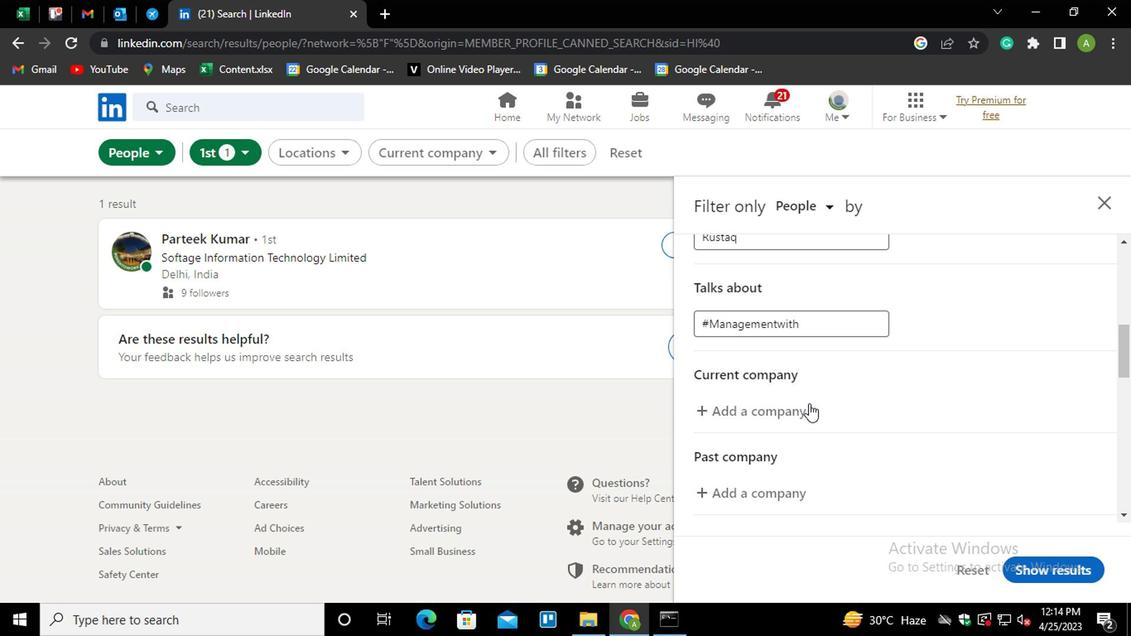 
Action: Mouse pressed left at (803, 401)
Screenshot: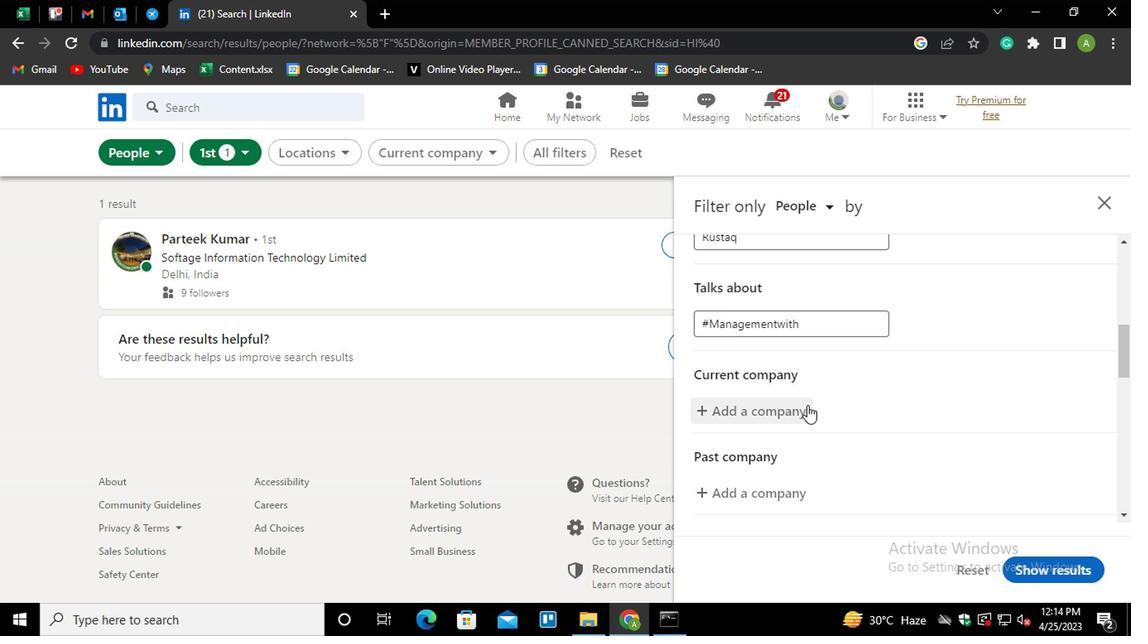 
Action: Mouse moved to (793, 408)
Screenshot: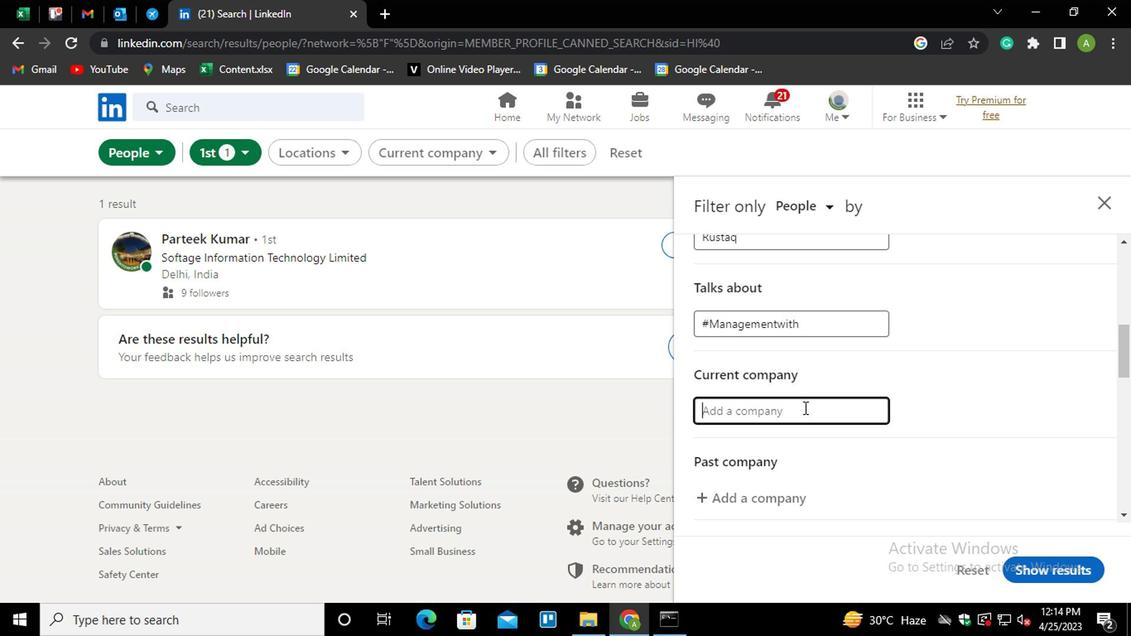 
Action: Key pressed <Key.shift>GE<Key.down><Key.enter>
Screenshot: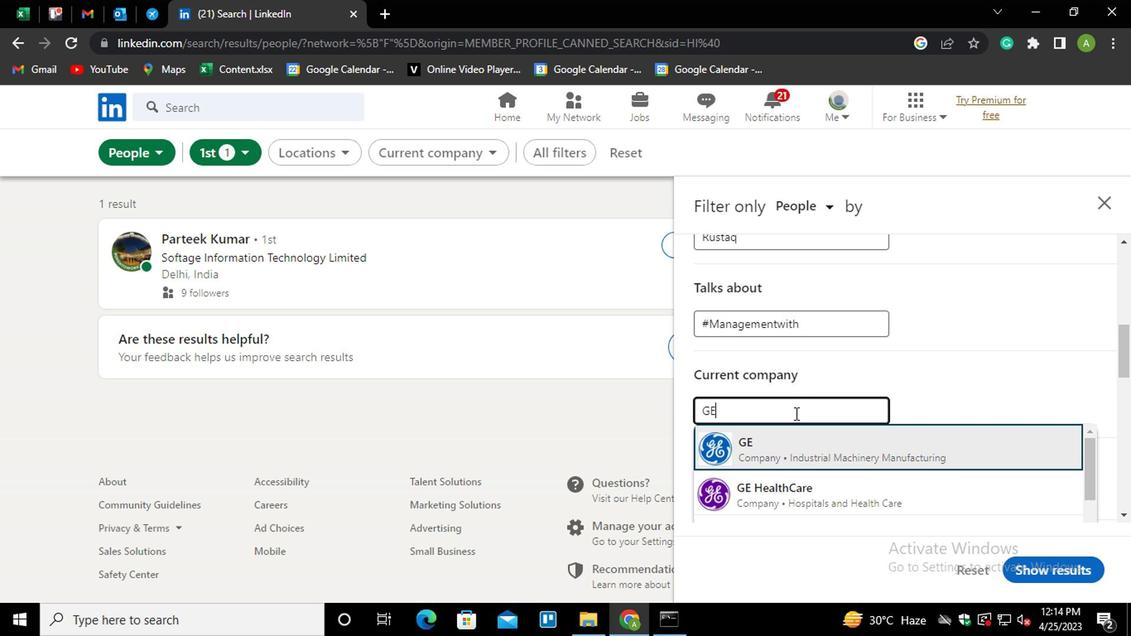 
Action: Mouse moved to (800, 408)
Screenshot: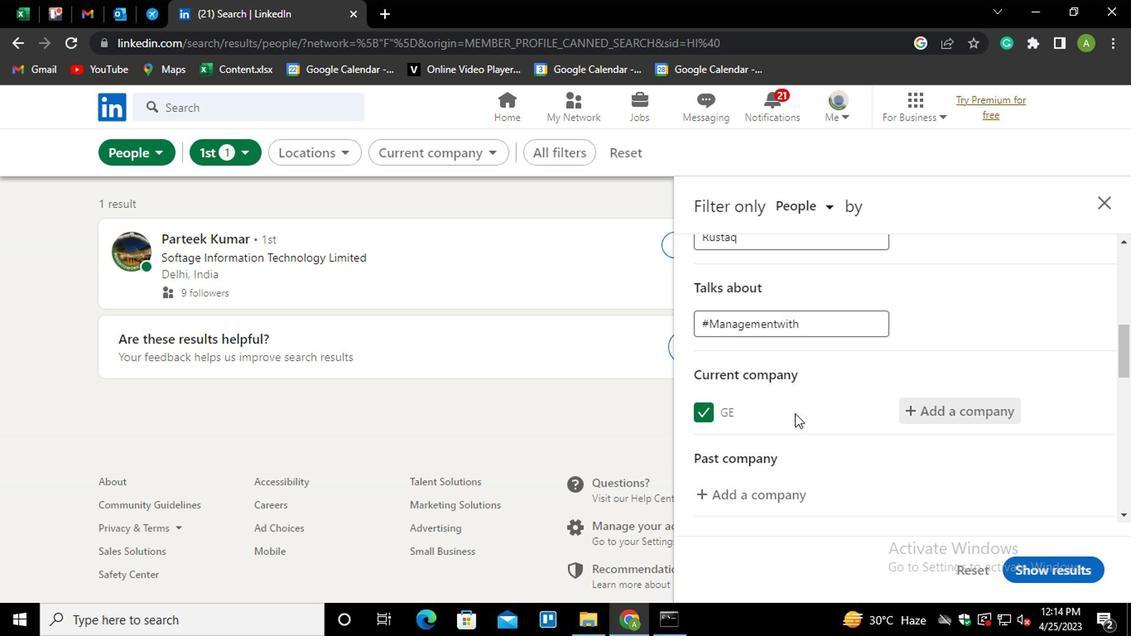 
Action: Mouse scrolled (800, 407) with delta (0, 0)
Screenshot: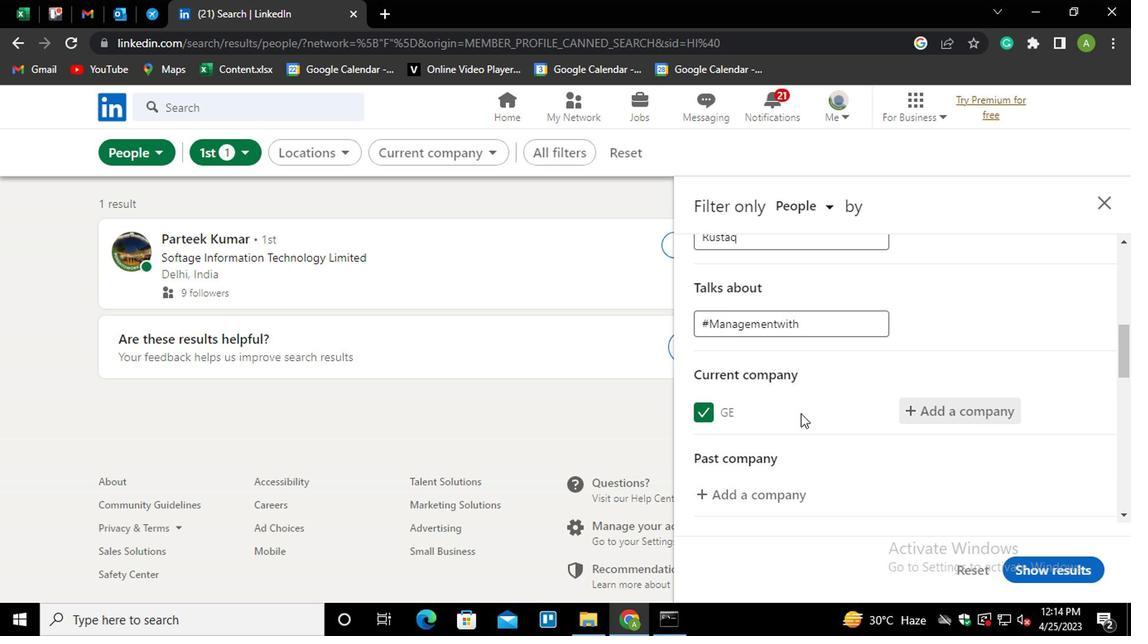 
Action: Mouse scrolled (800, 407) with delta (0, 0)
Screenshot: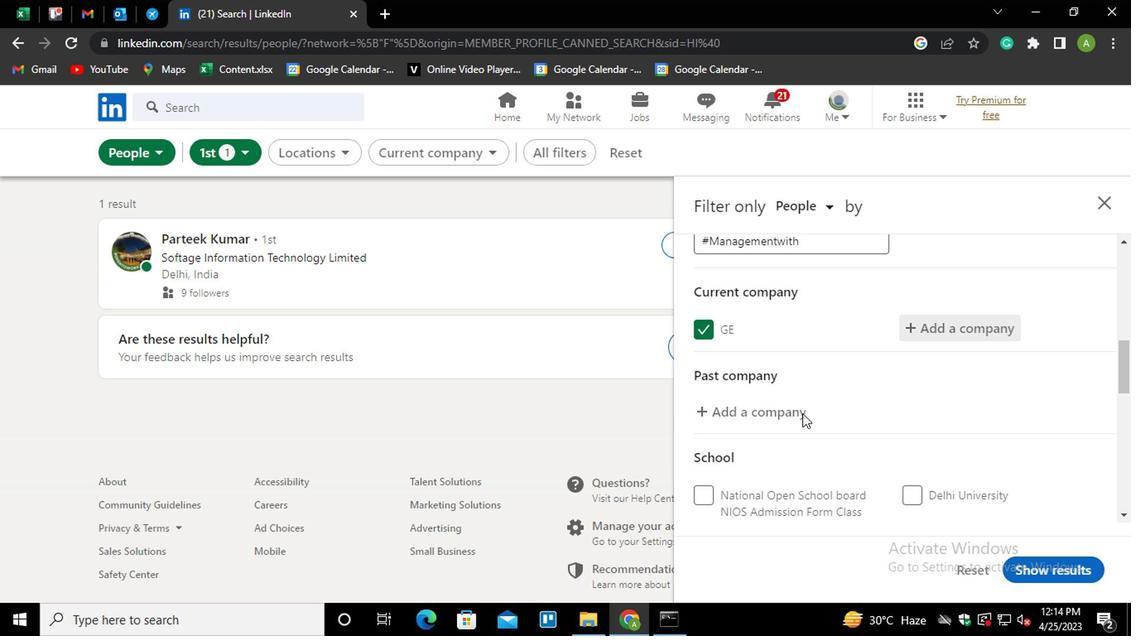 
Action: Mouse scrolled (800, 407) with delta (0, 0)
Screenshot: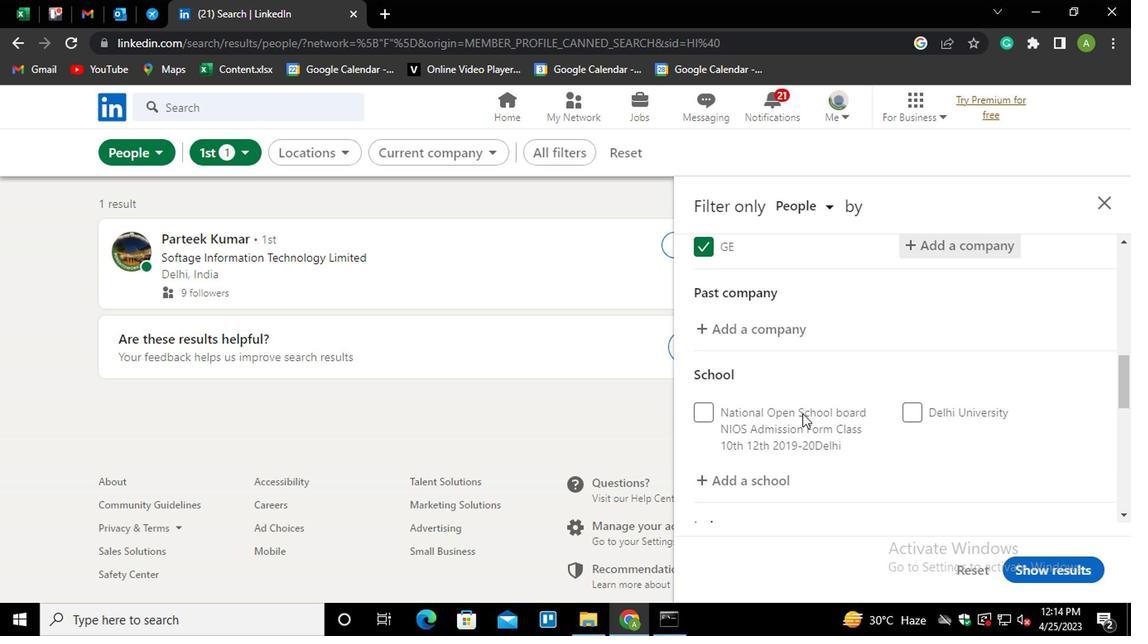 
Action: Mouse moved to (800, 408)
Screenshot: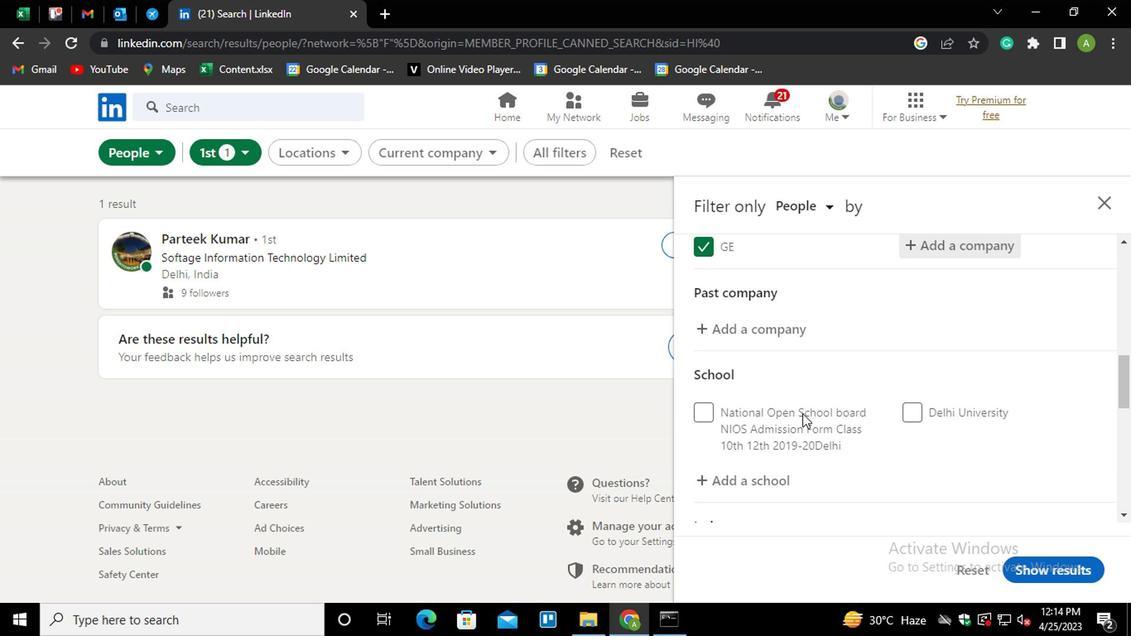 
Action: Mouse scrolled (800, 408) with delta (0, 0)
Screenshot: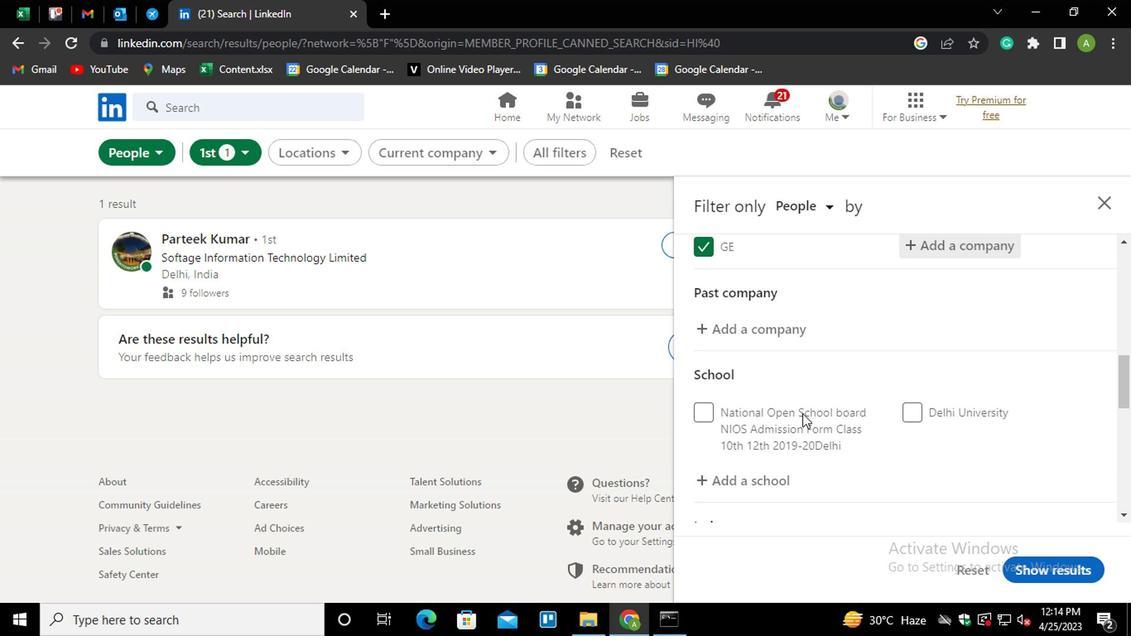 
Action: Mouse moved to (749, 315)
Screenshot: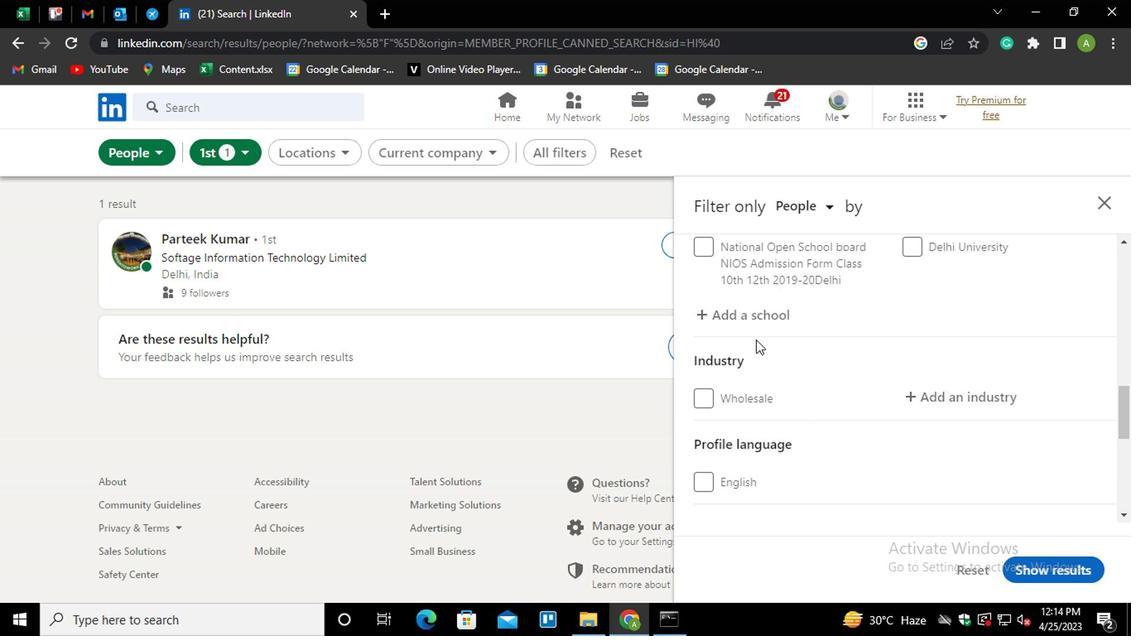 
Action: Mouse pressed left at (749, 315)
Screenshot: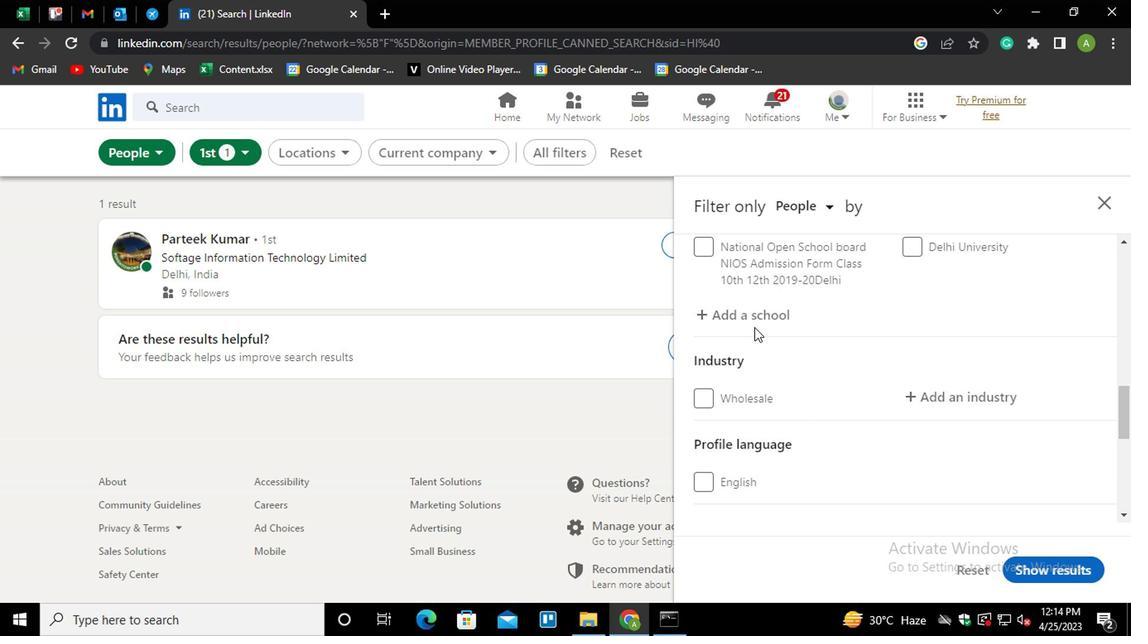 
Action: Mouse moved to (764, 312)
Screenshot: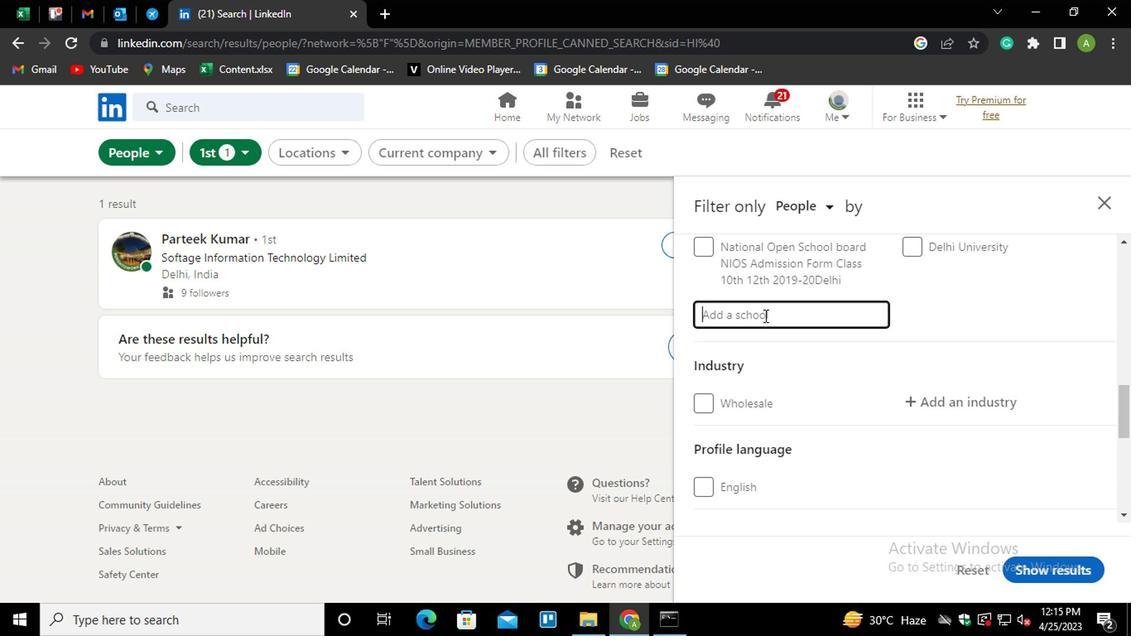 
Action: Mouse pressed left at (764, 312)
Screenshot: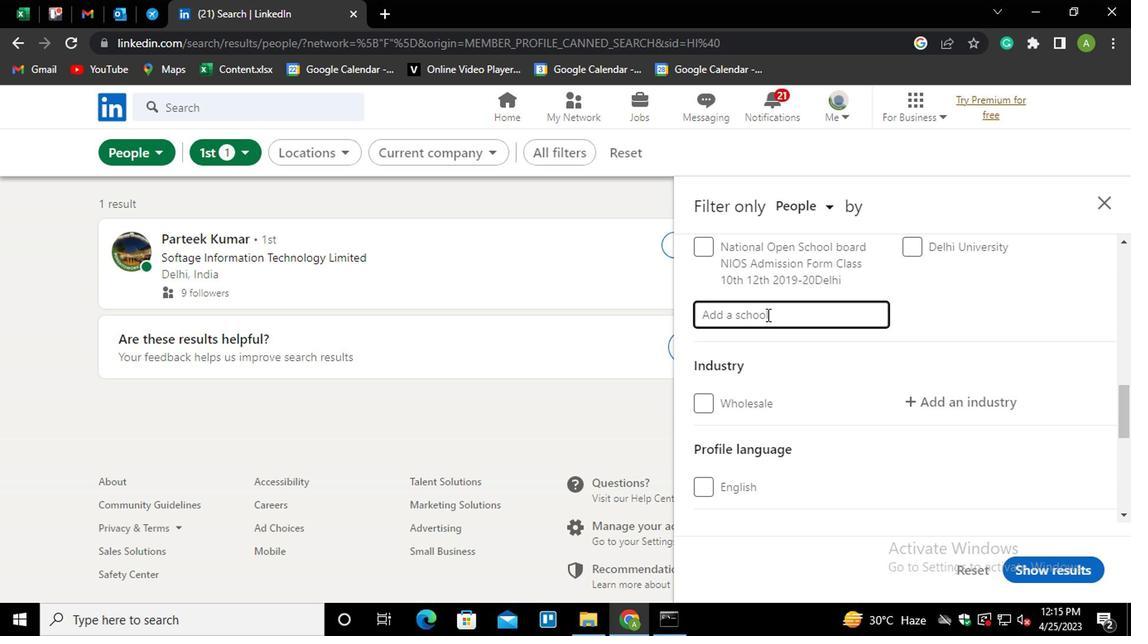 
Action: Key pressed <Key.shift>SILIC<Key.down><Key.enter>
Screenshot: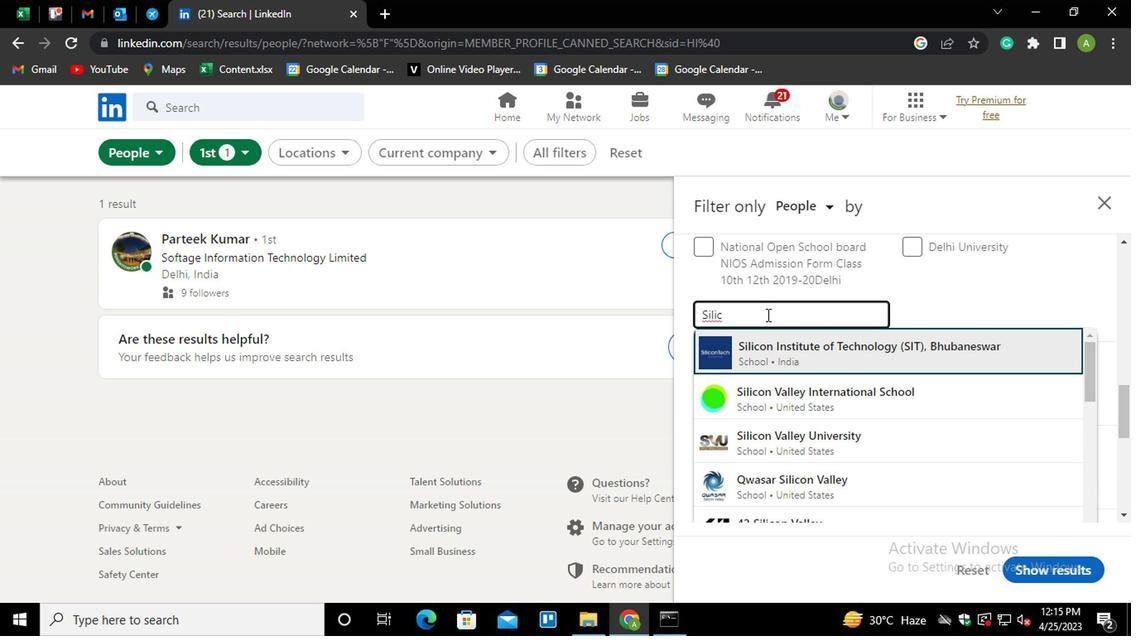
Action: Mouse moved to (797, 327)
Screenshot: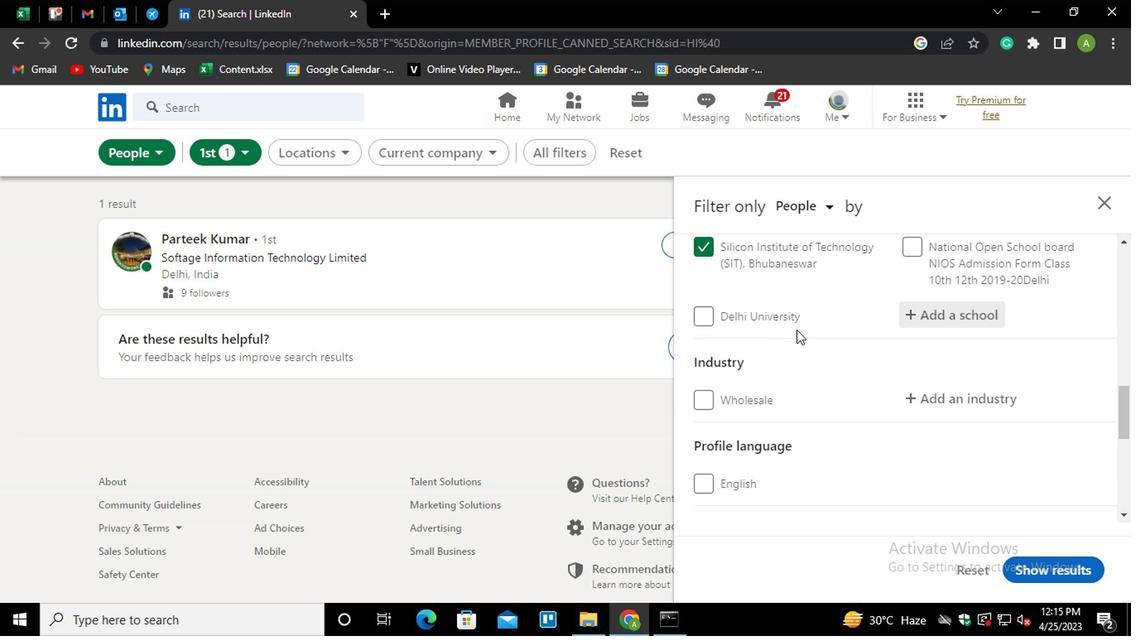 
Action: Mouse scrolled (797, 326) with delta (0, 0)
Screenshot: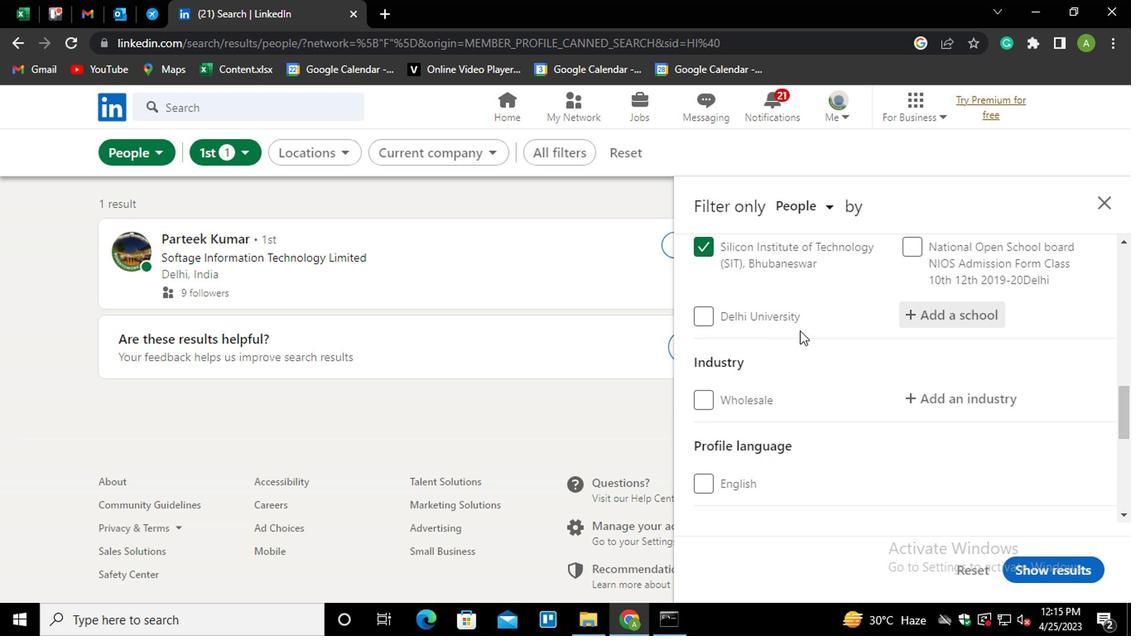 
Action: Mouse scrolled (797, 326) with delta (0, 0)
Screenshot: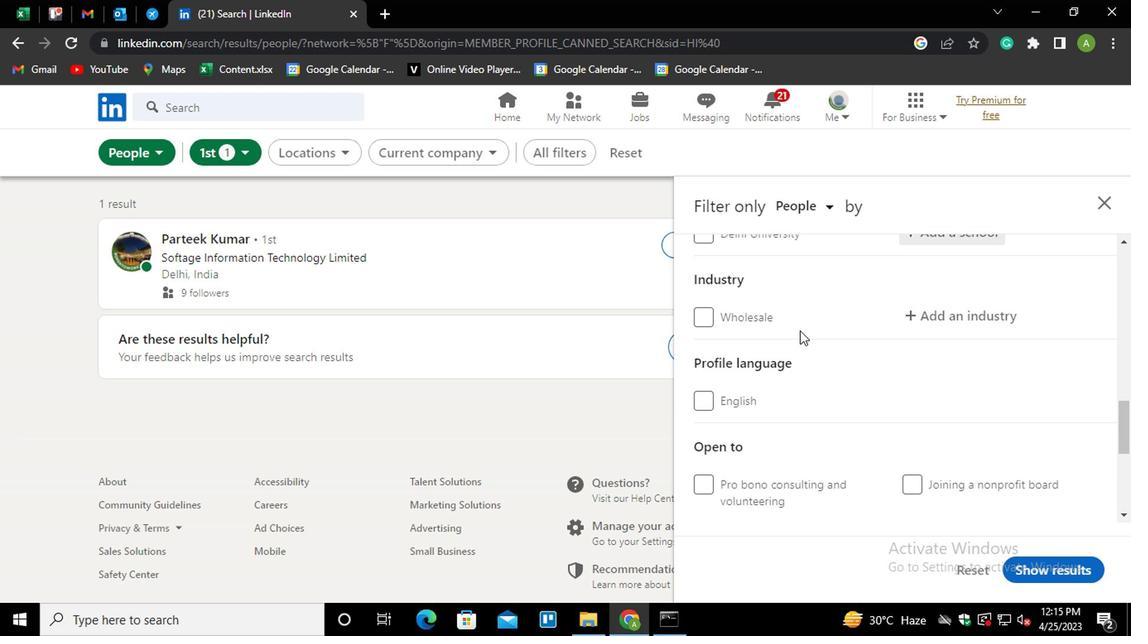 
Action: Mouse scrolled (797, 326) with delta (0, 0)
Screenshot: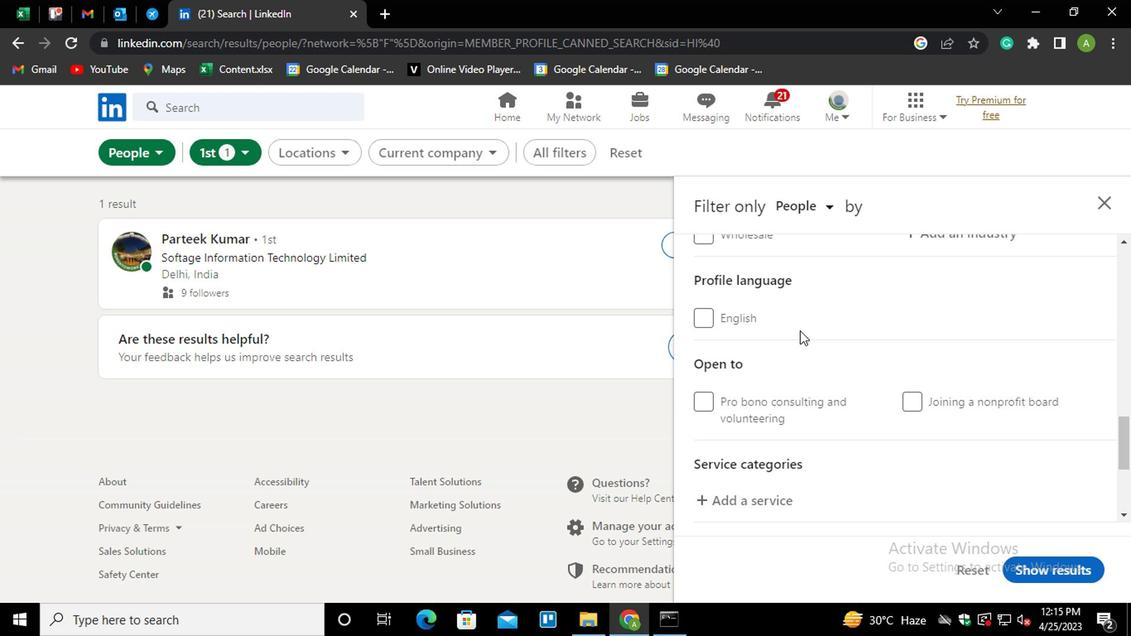 
Action: Mouse scrolled (797, 328) with delta (0, 1)
Screenshot: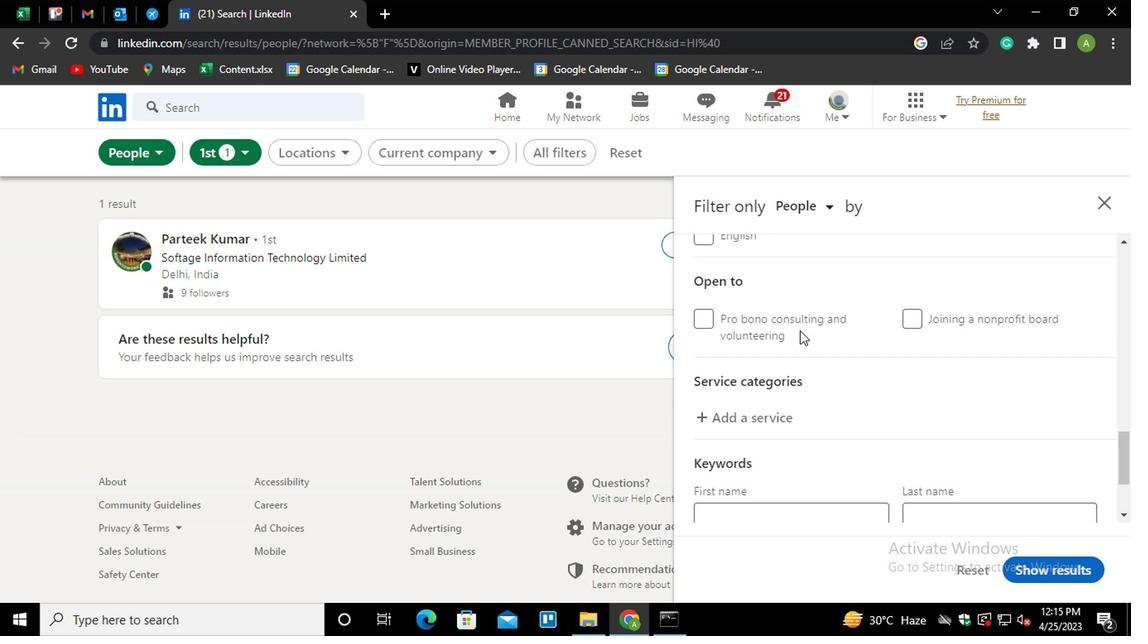
Action: Mouse scrolled (797, 326) with delta (0, 0)
Screenshot: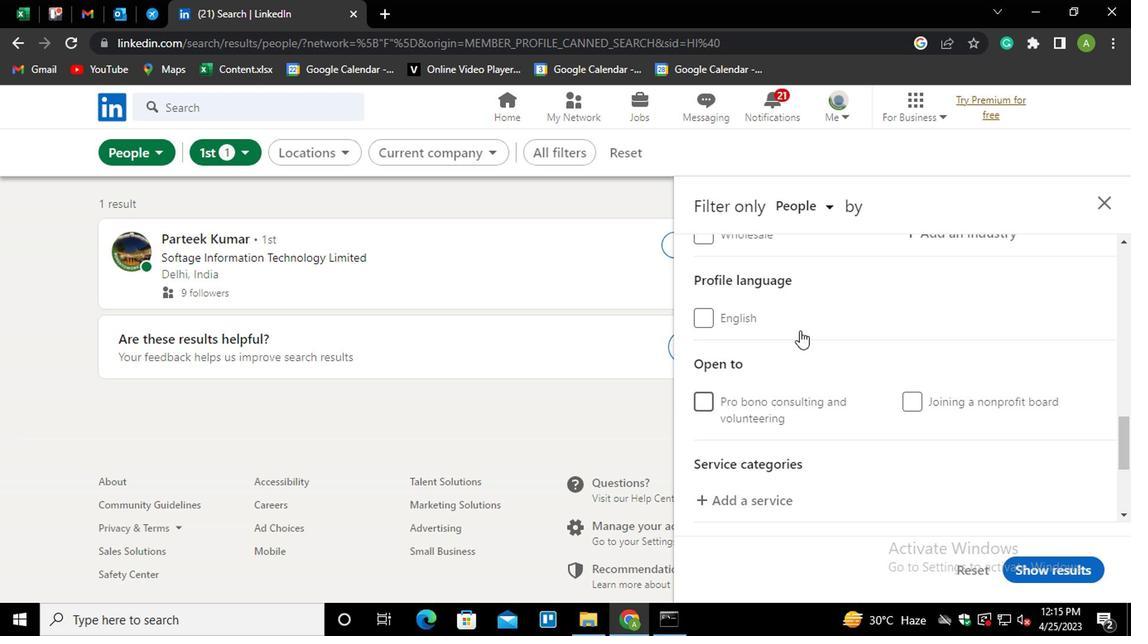 
Action: Mouse scrolled (797, 328) with delta (0, 1)
Screenshot: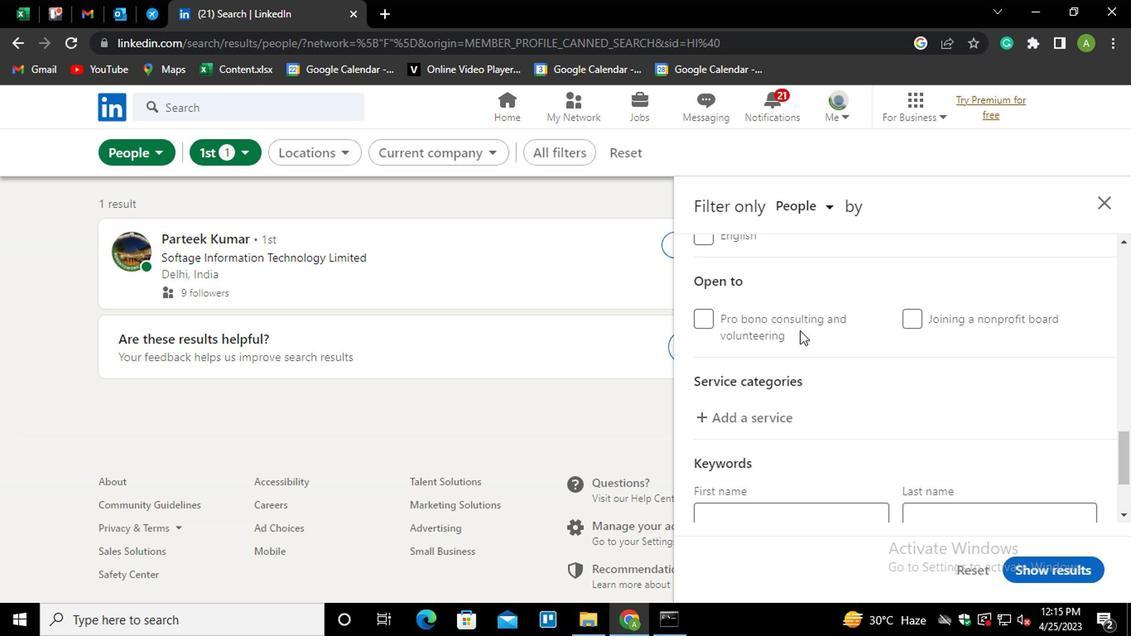 
Action: Mouse scrolled (797, 328) with delta (0, 1)
Screenshot: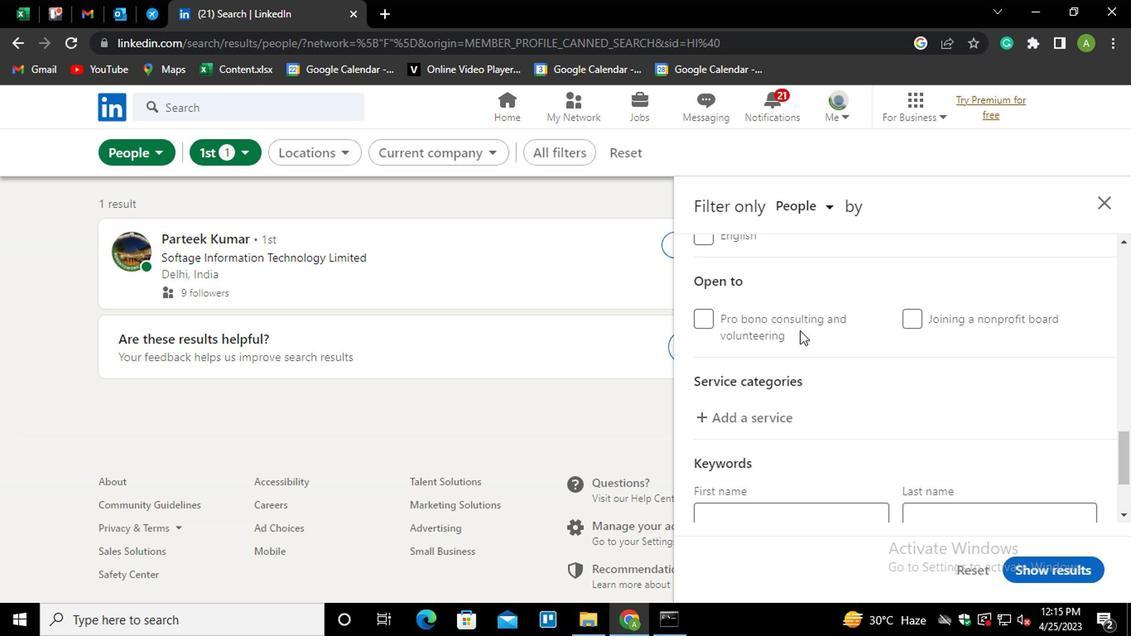 
Action: Mouse moved to (941, 318)
Screenshot: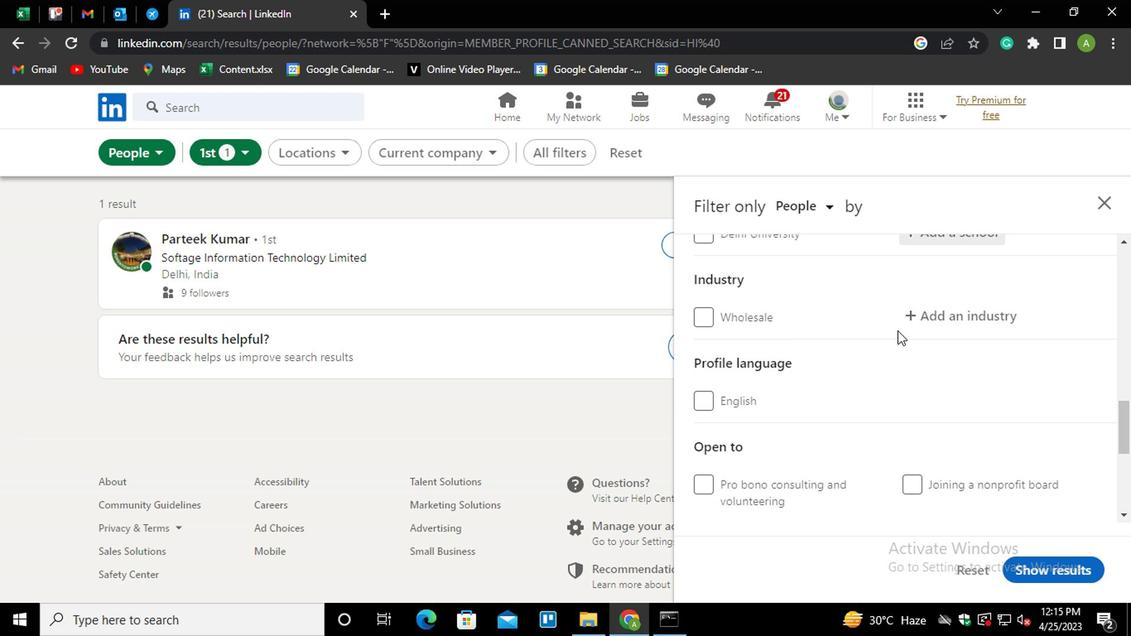 
Action: Mouse pressed left at (941, 318)
Screenshot: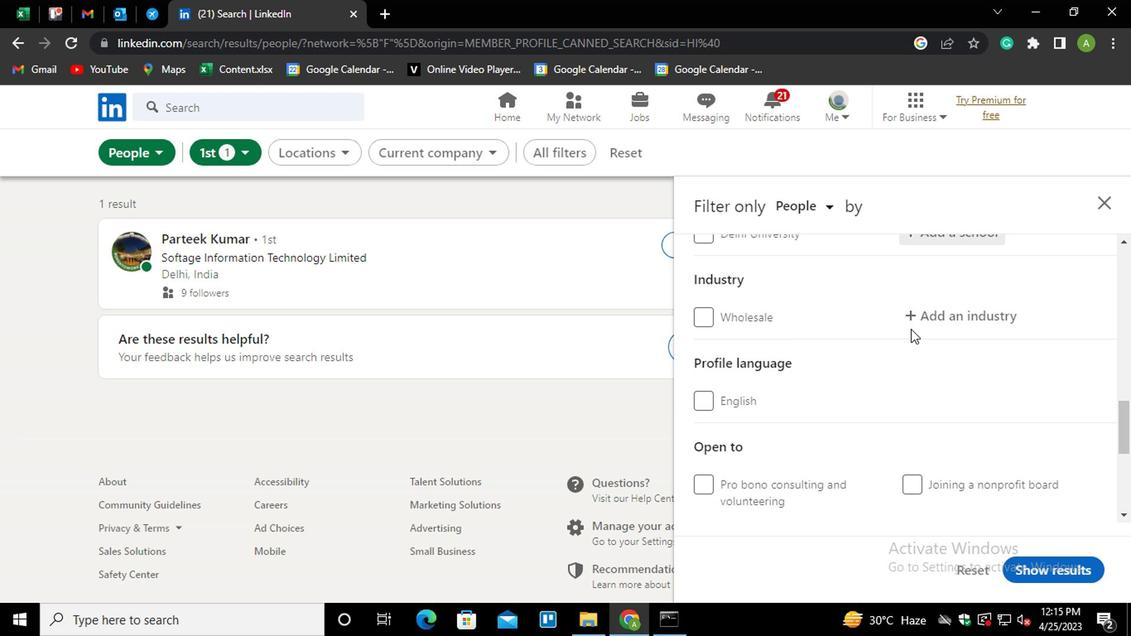 
Action: Mouse moved to (944, 314)
Screenshot: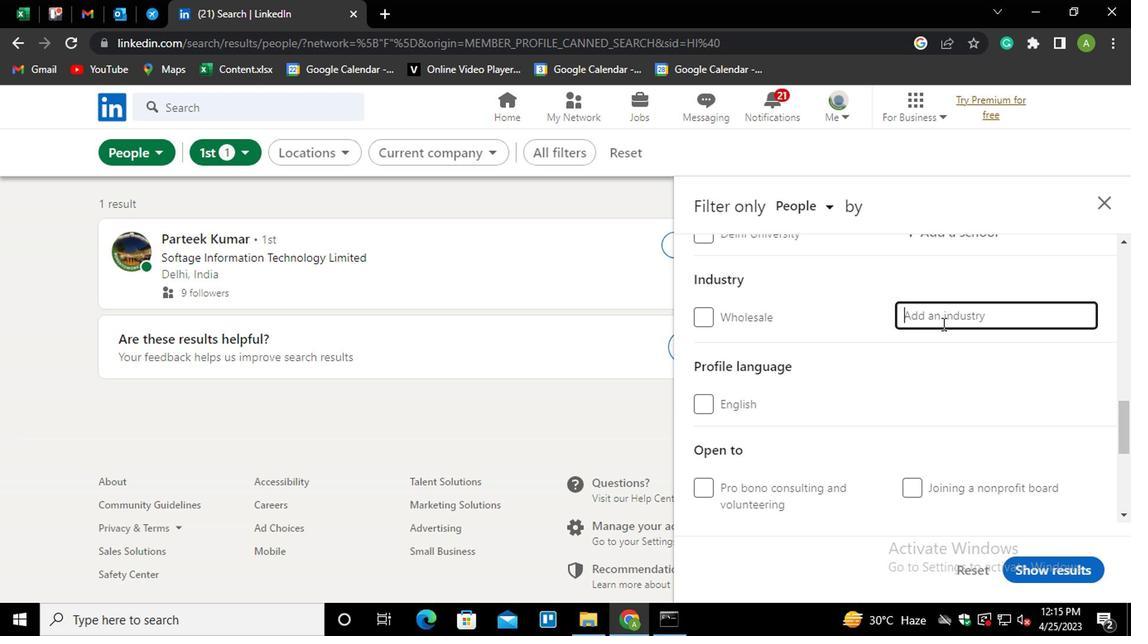 
Action: Mouse pressed left at (944, 314)
Screenshot: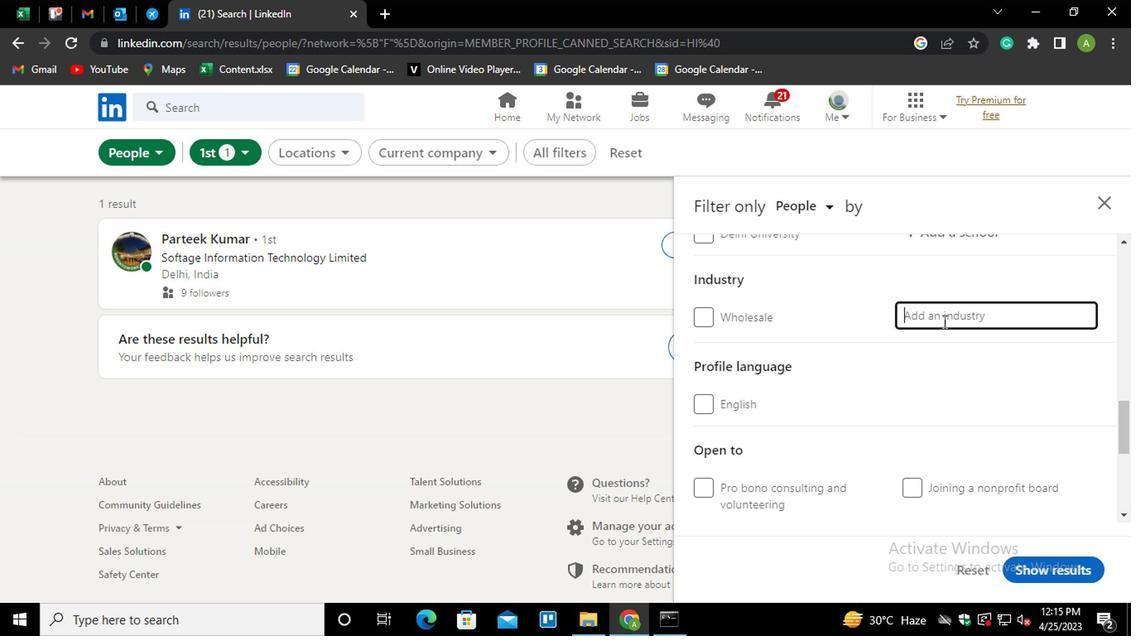 
Action: Key pressed <Key.shift>TELEPHO<Key.down><Key.enter>
Screenshot: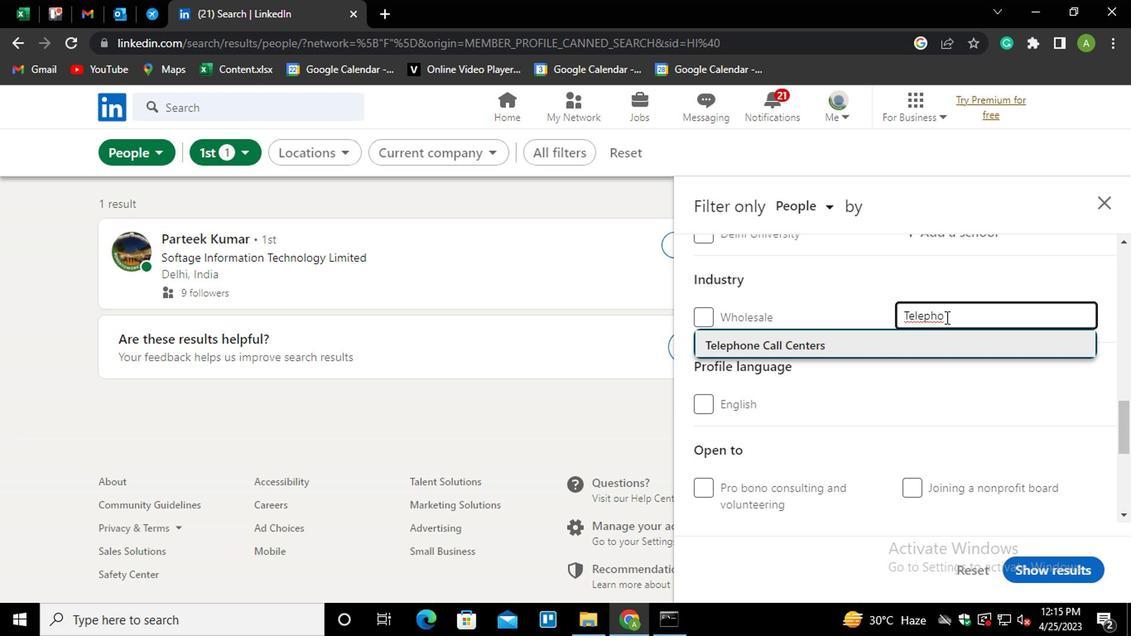 
Action: Mouse moved to (955, 318)
Screenshot: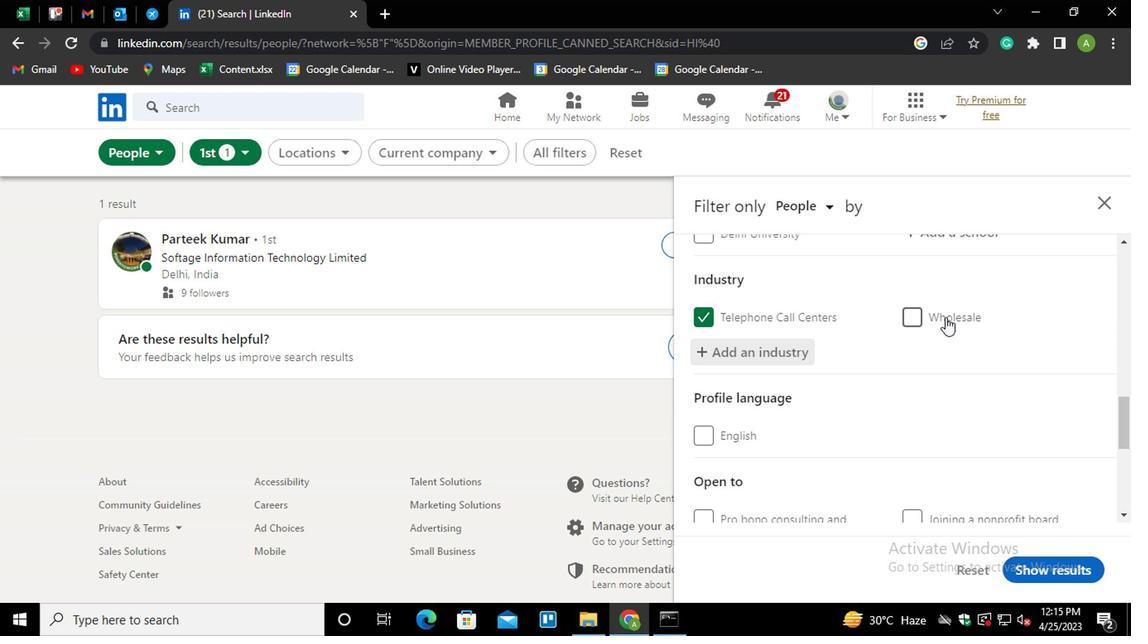 
Action: Mouse scrolled (955, 316) with delta (0, -1)
Screenshot: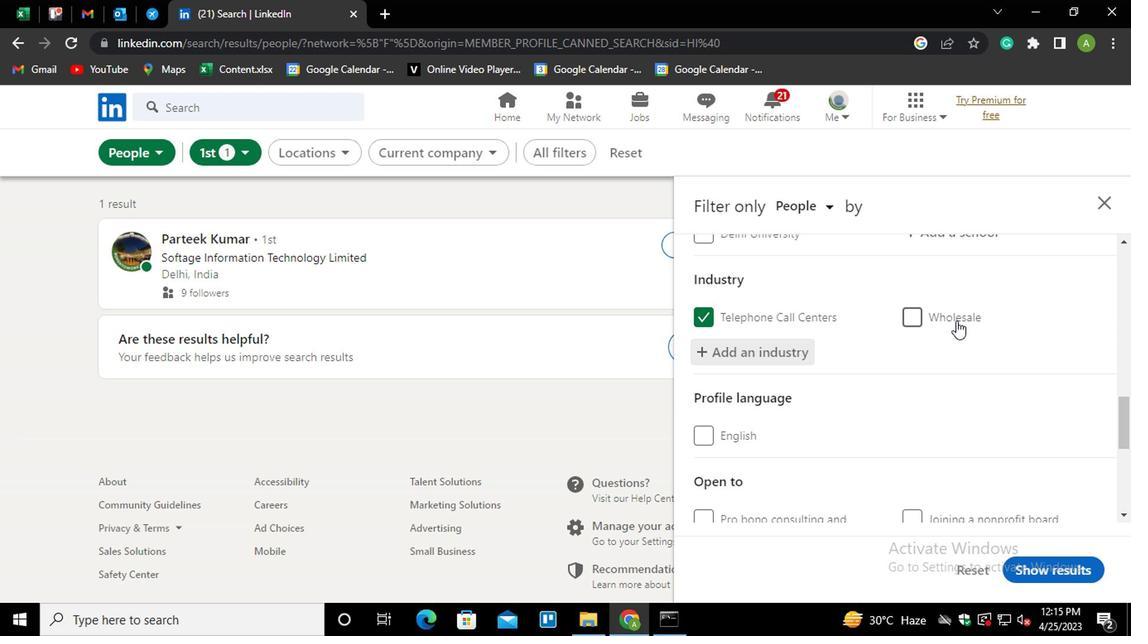 
Action: Mouse scrolled (955, 316) with delta (0, -1)
Screenshot: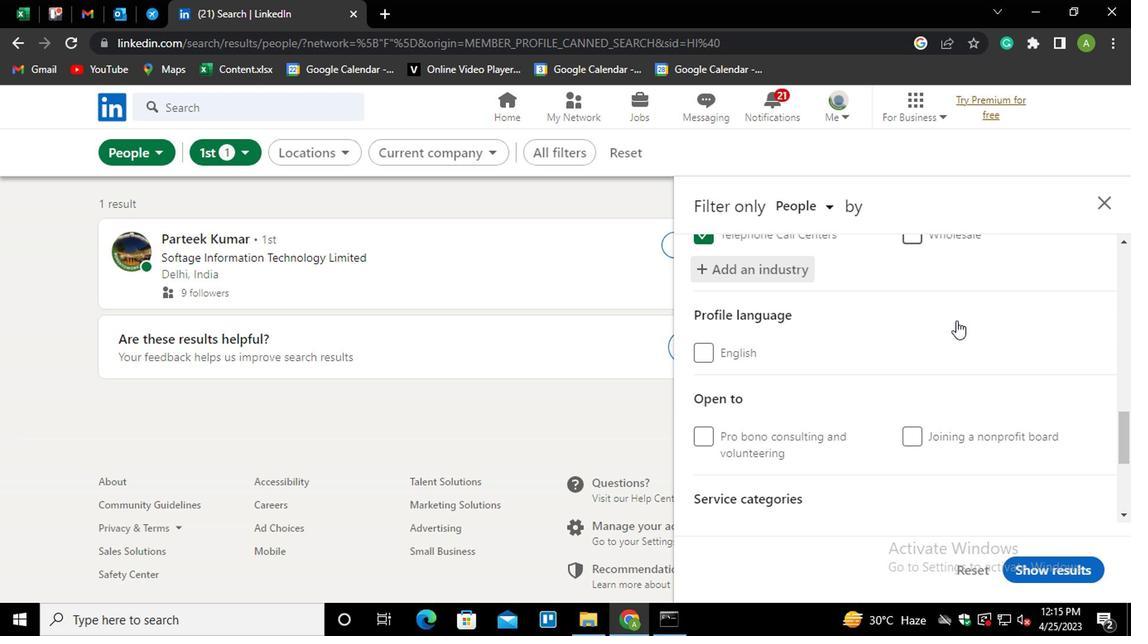 
Action: Mouse scrolled (955, 316) with delta (0, -1)
Screenshot: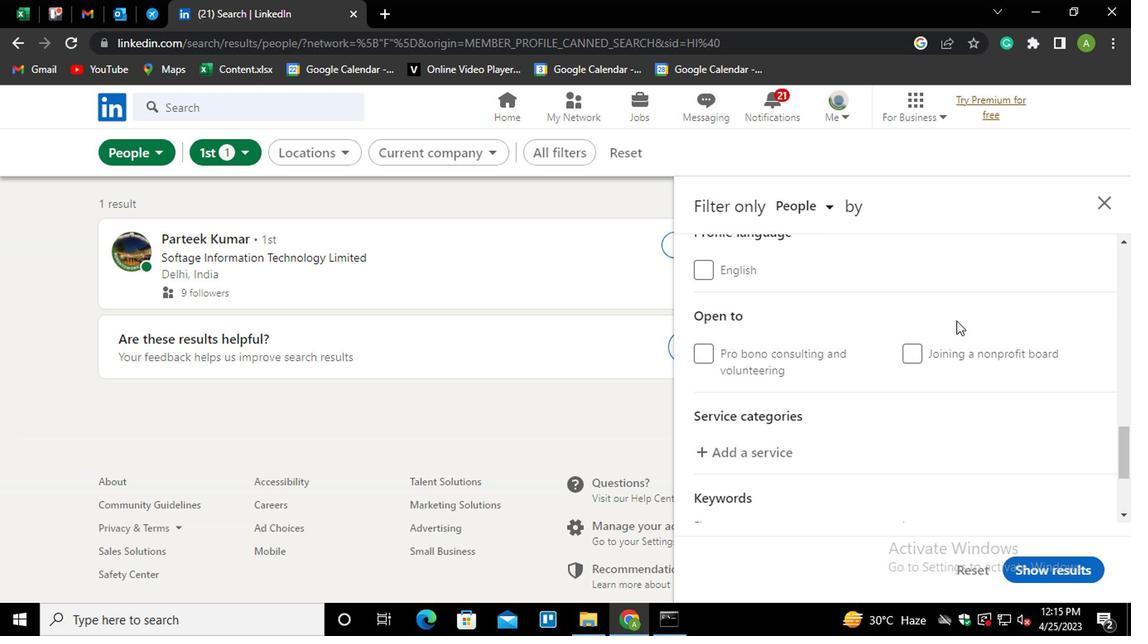 
Action: Mouse moved to (940, 329)
Screenshot: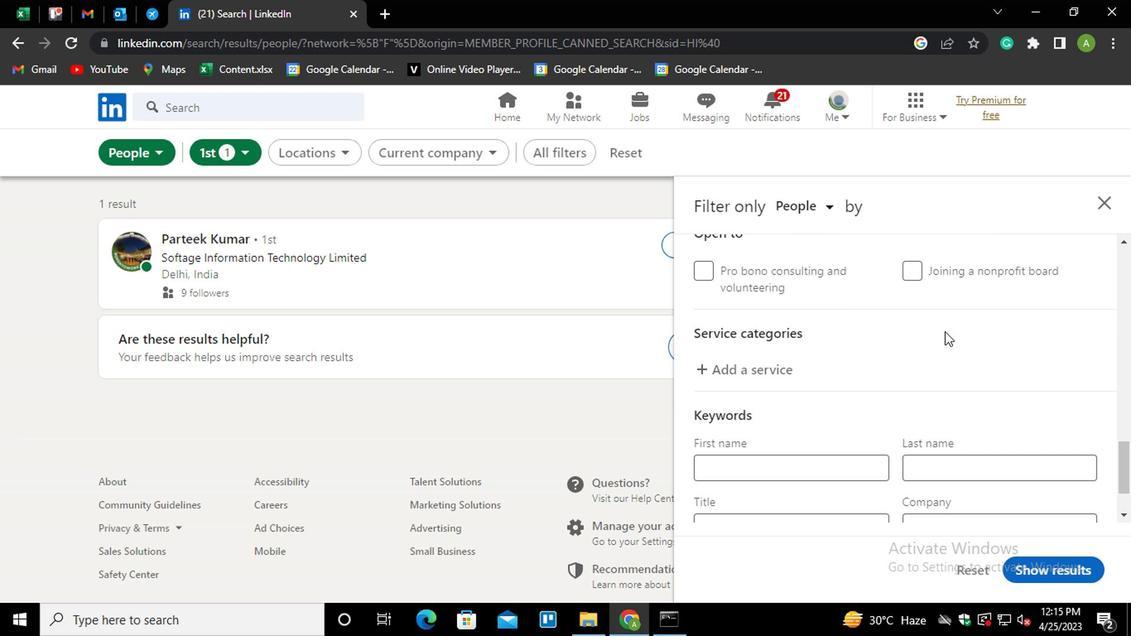
Action: Mouse scrolled (940, 328) with delta (0, 0)
Screenshot: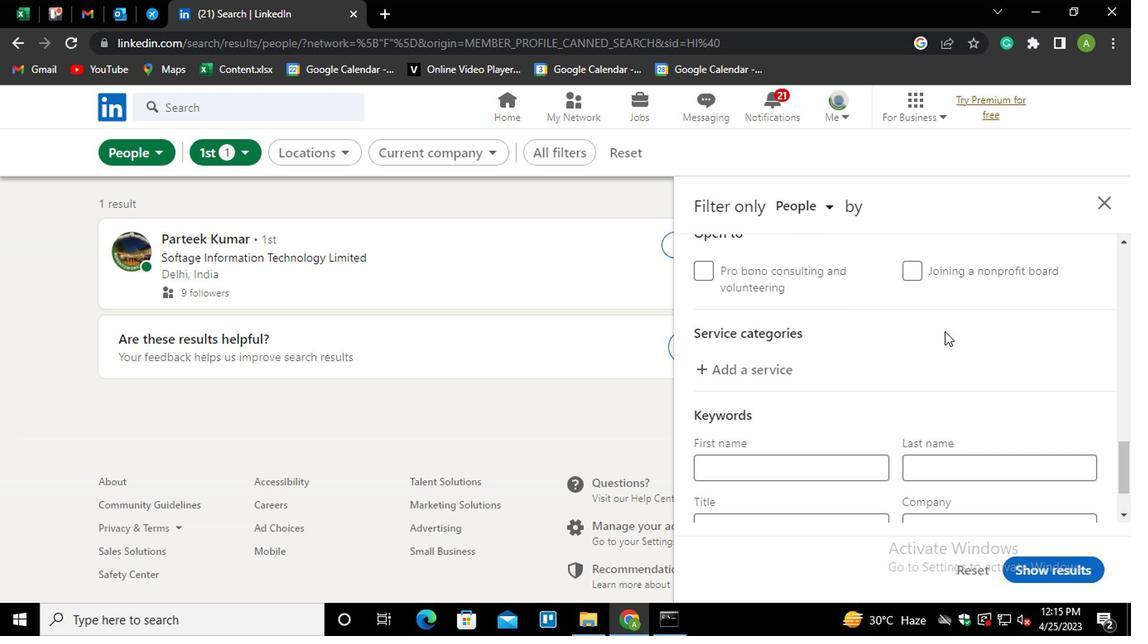 
Action: Mouse moved to (791, 290)
Screenshot: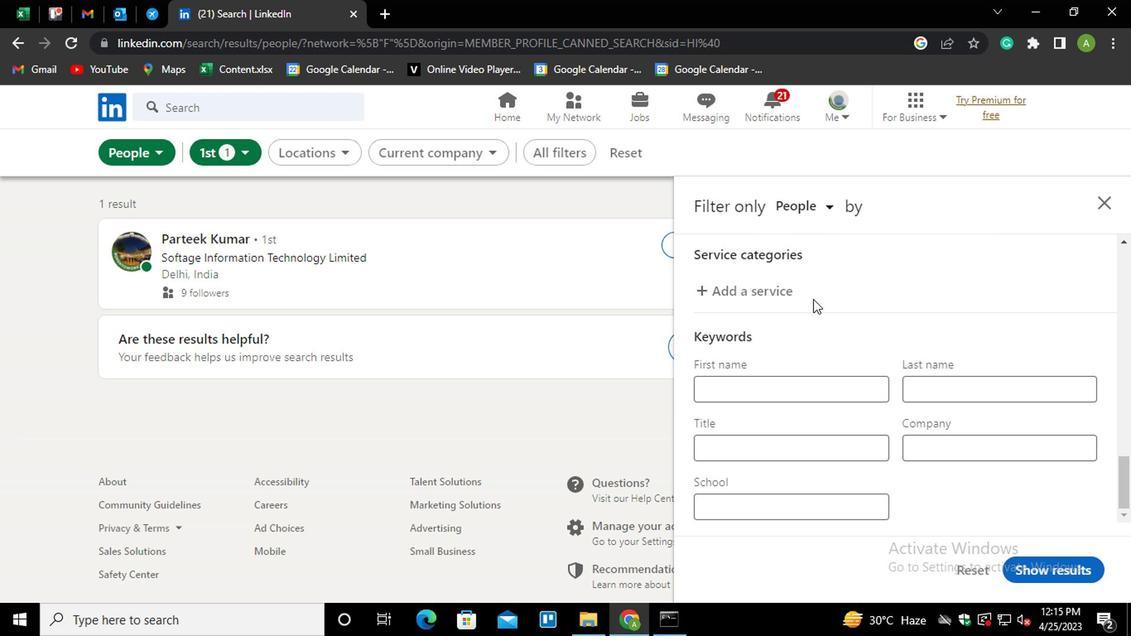 
Action: Mouse pressed left at (791, 290)
Screenshot: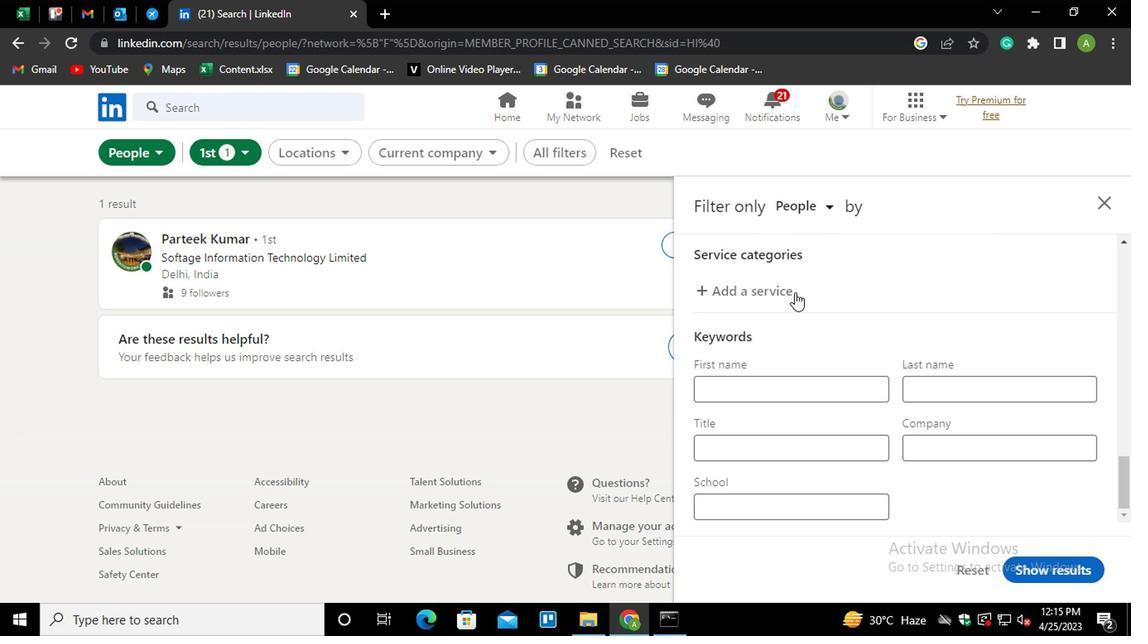 
Action: Mouse moved to (782, 292)
Screenshot: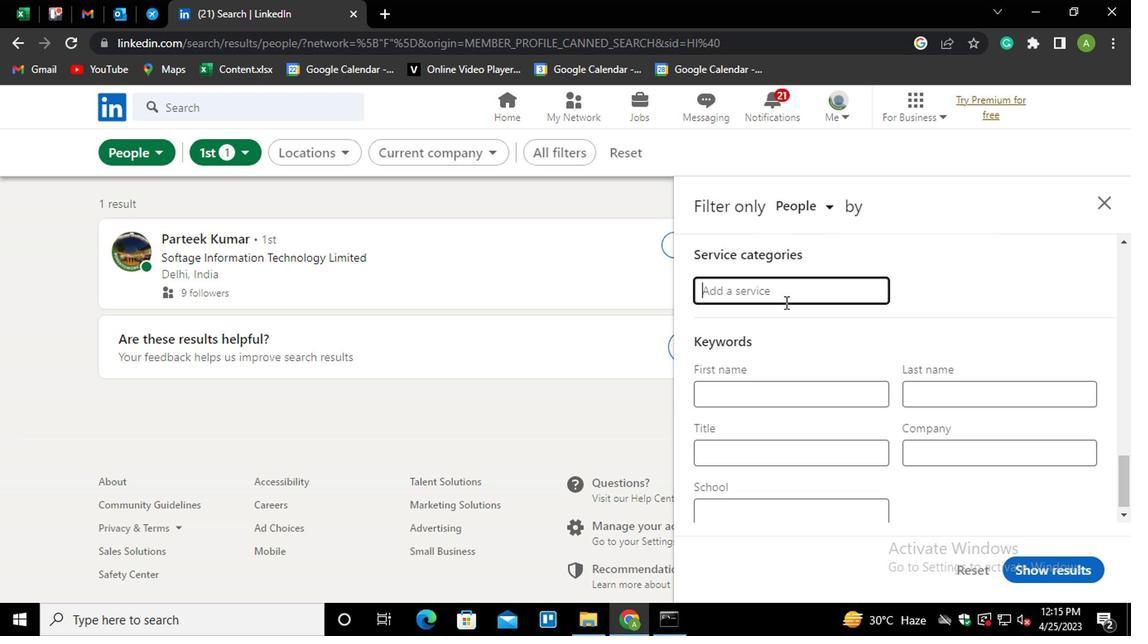 
Action: Mouse pressed left at (782, 292)
Screenshot: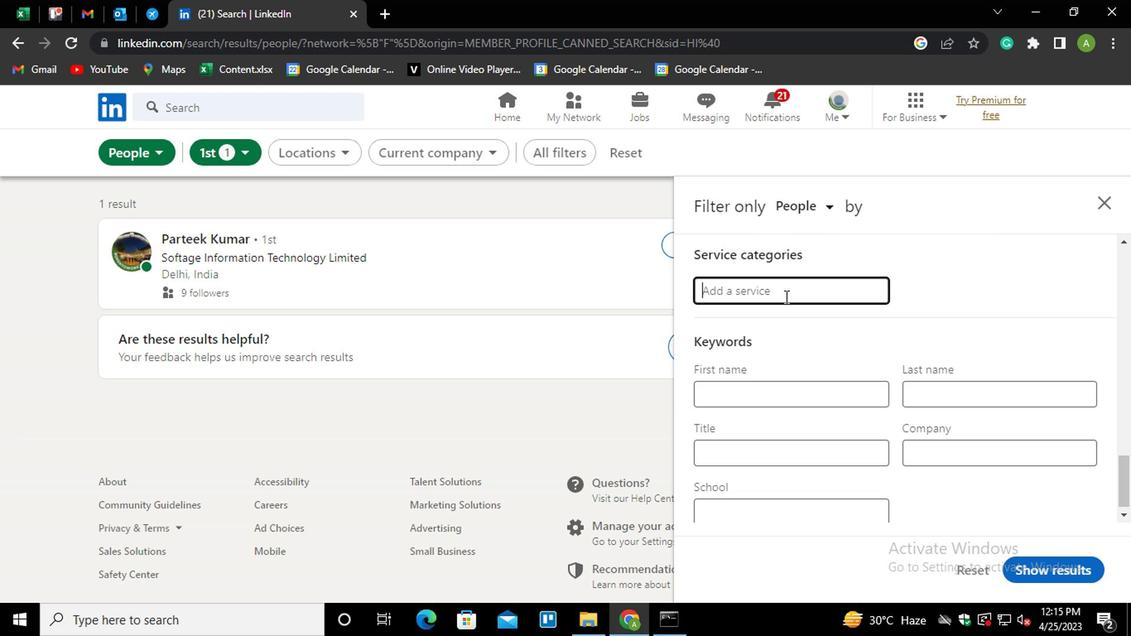 
Action: Key pressed <Key.shift>COPY<Key.down><Key.enter>
Screenshot: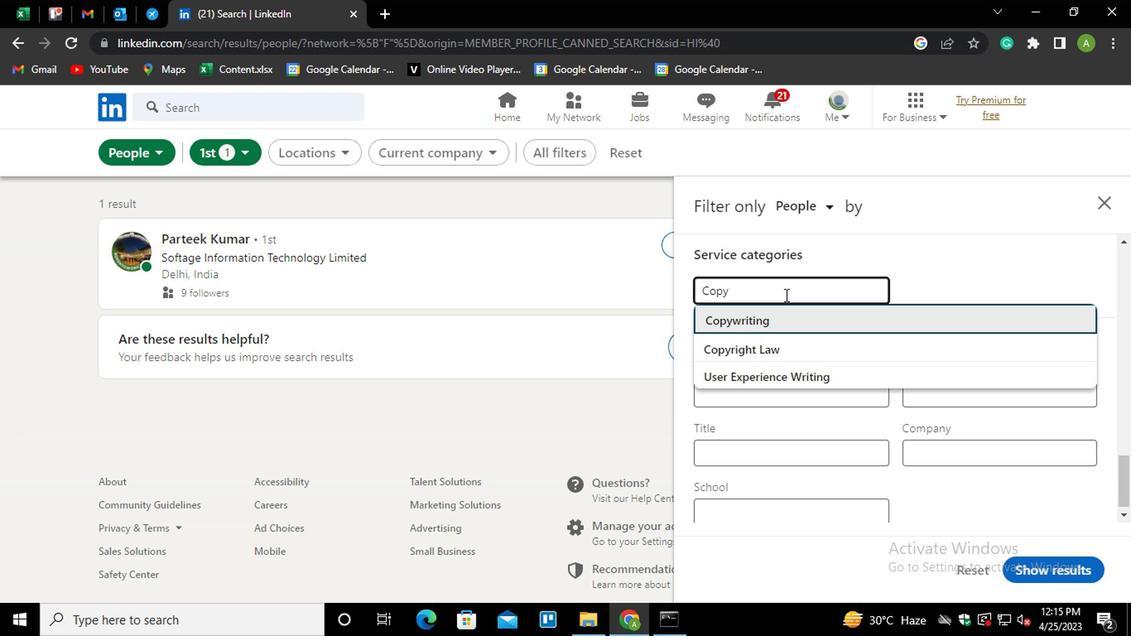 
Action: Mouse moved to (811, 318)
Screenshot: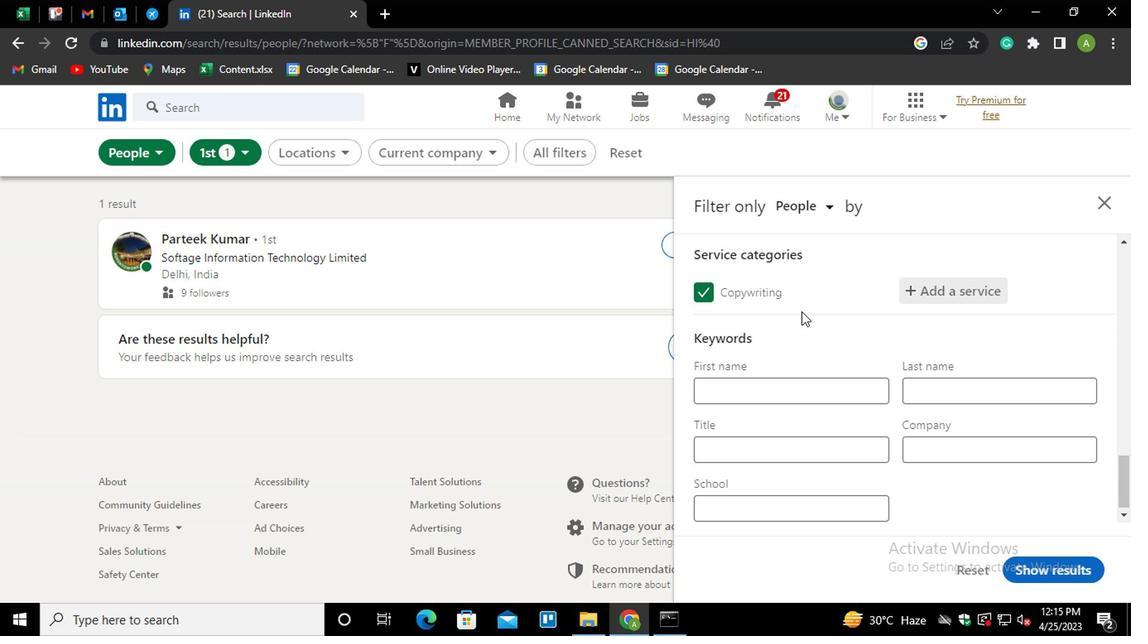 
Action: Mouse scrolled (811, 316) with delta (0, -1)
Screenshot: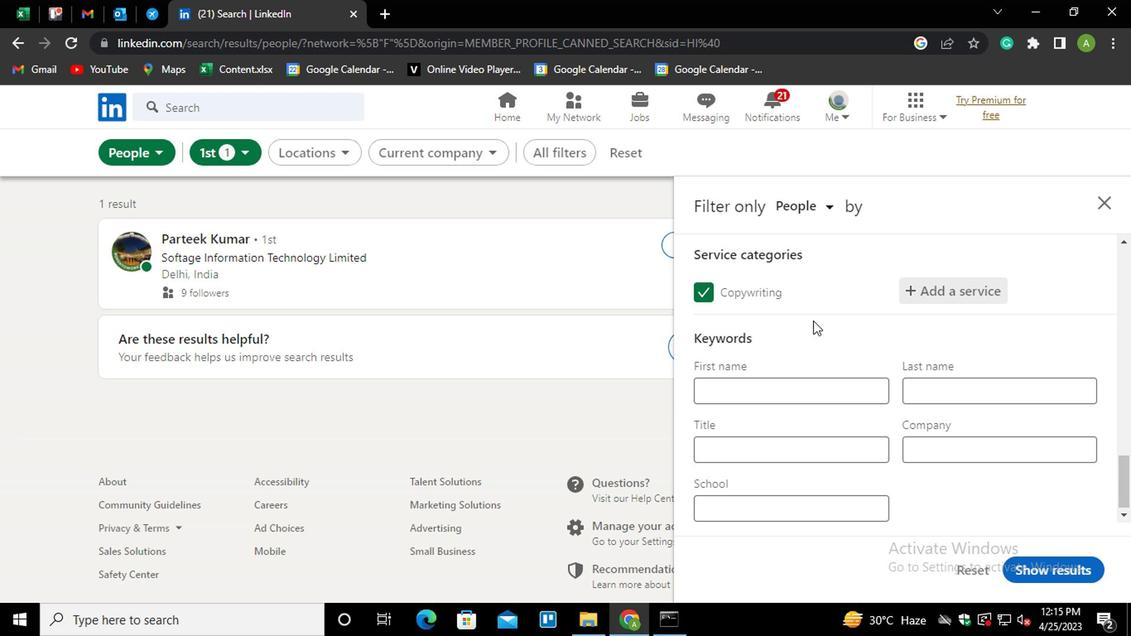 
Action: Mouse moved to (773, 441)
Screenshot: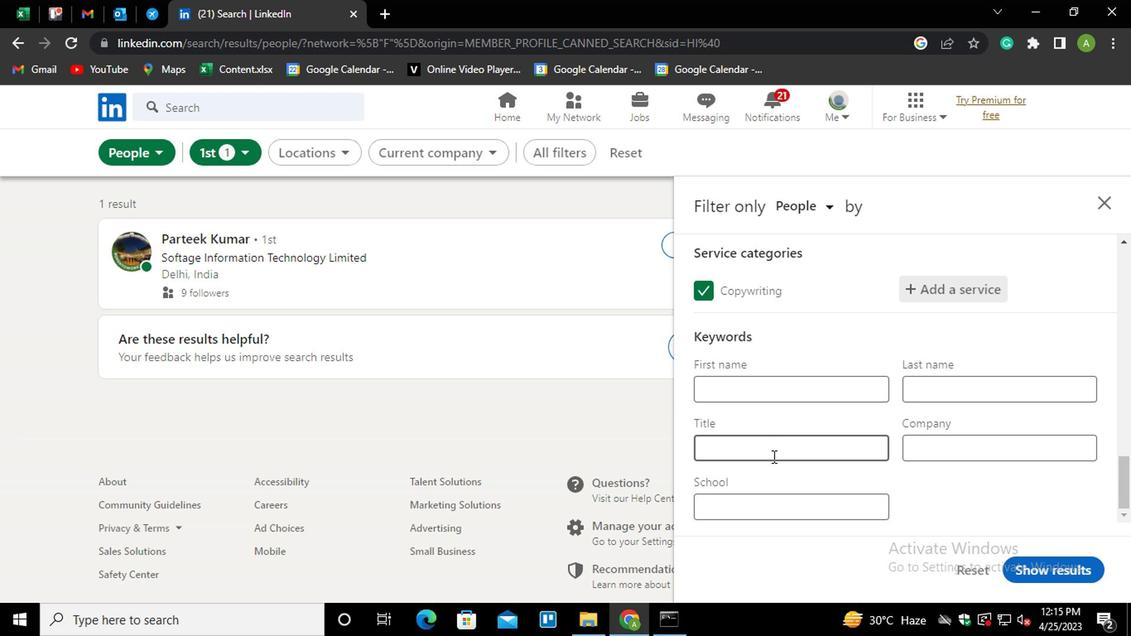 
Action: Mouse pressed left at (773, 441)
Screenshot: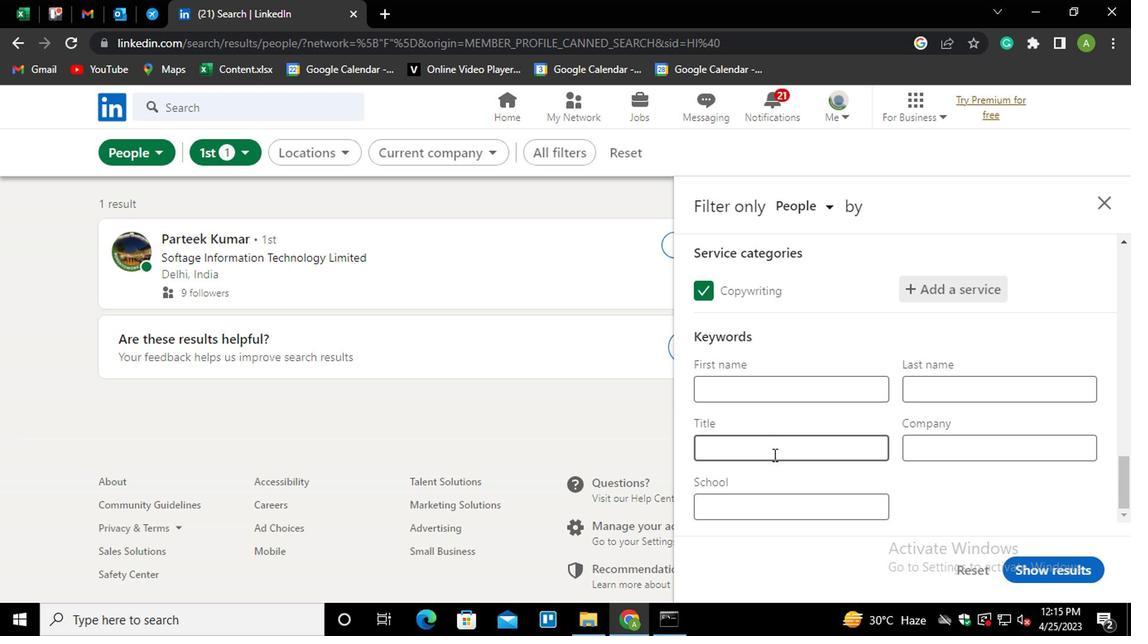 
Action: Key pressed <Key.shift>AUDITING<Key.space><Key.shift>CLERK
Screenshot: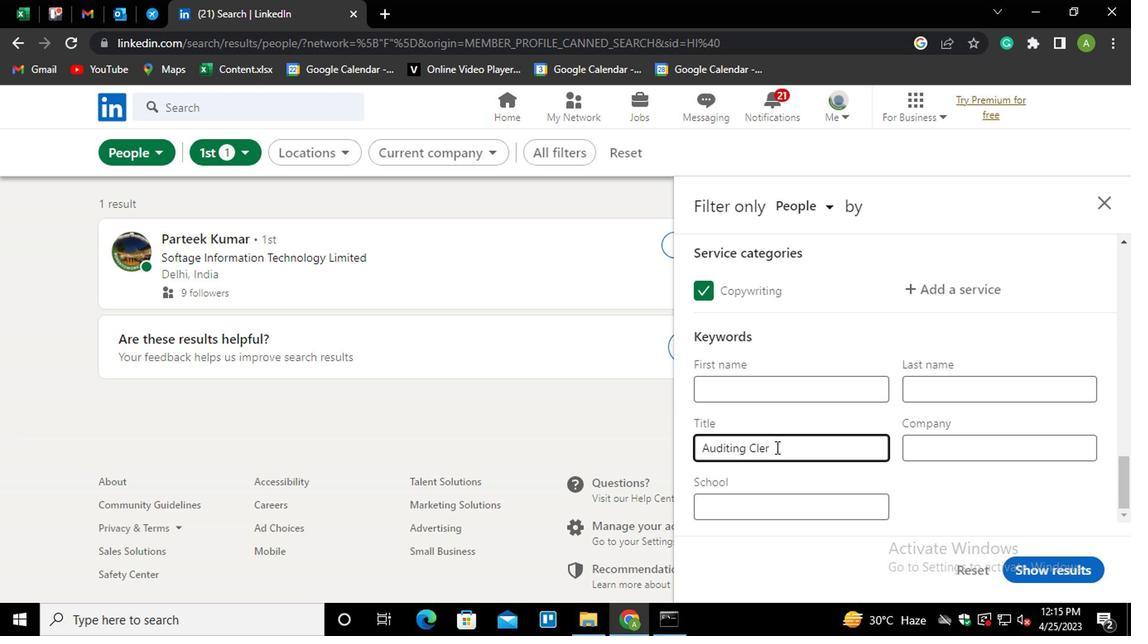 
Action: Mouse moved to (979, 489)
Screenshot: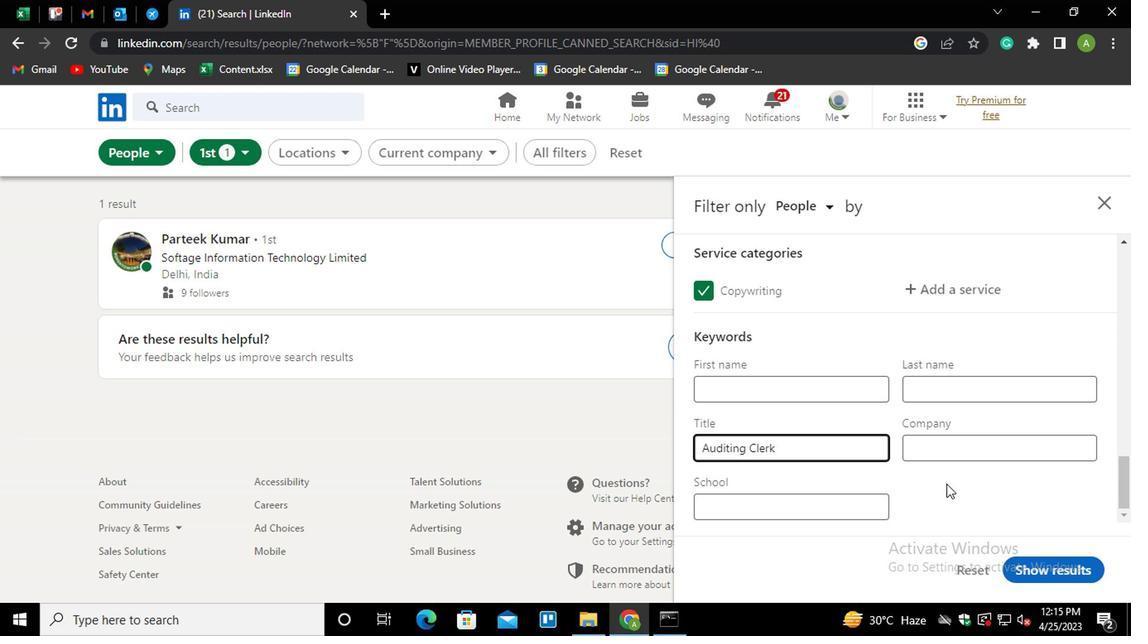
Action: Mouse pressed left at (979, 489)
Screenshot: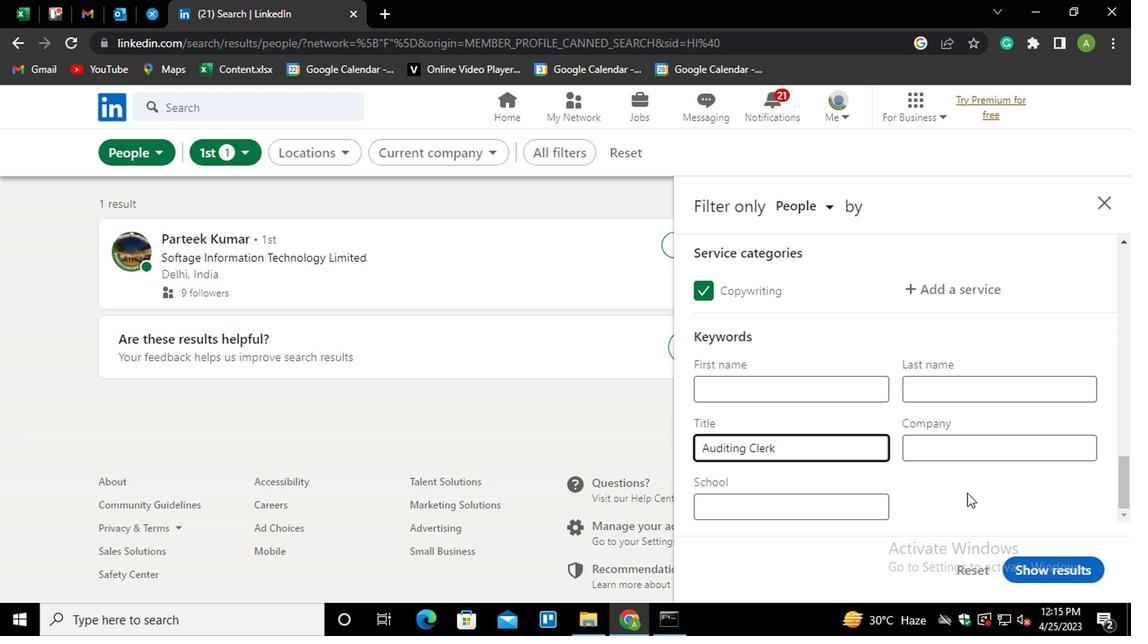 
Action: Mouse moved to (1049, 549)
Screenshot: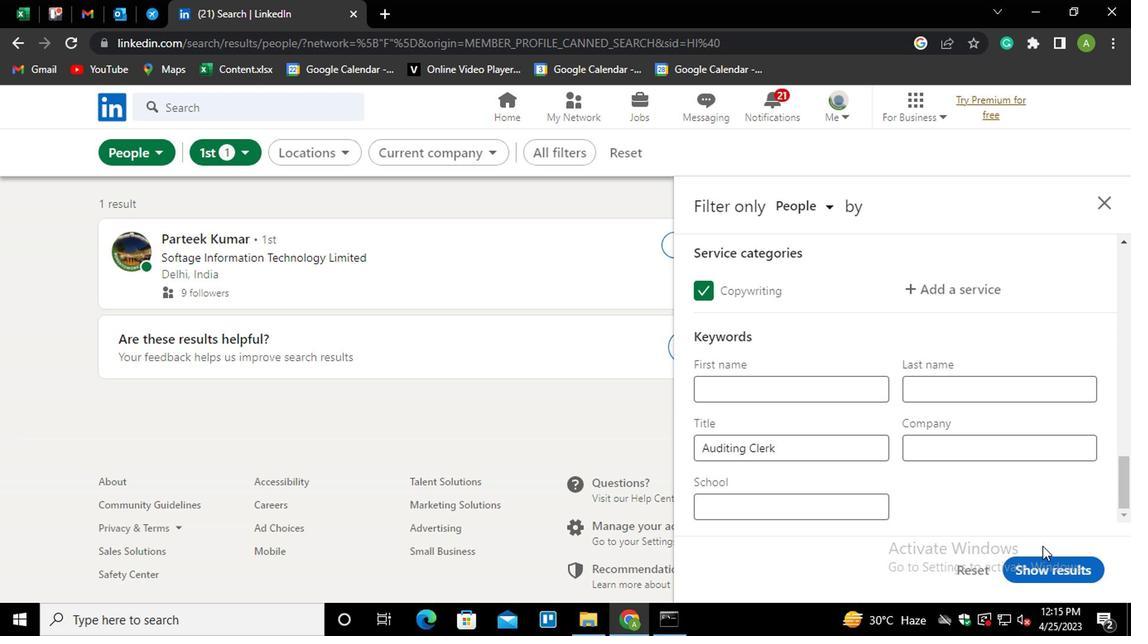 
Action: Mouse pressed left at (1049, 549)
Screenshot: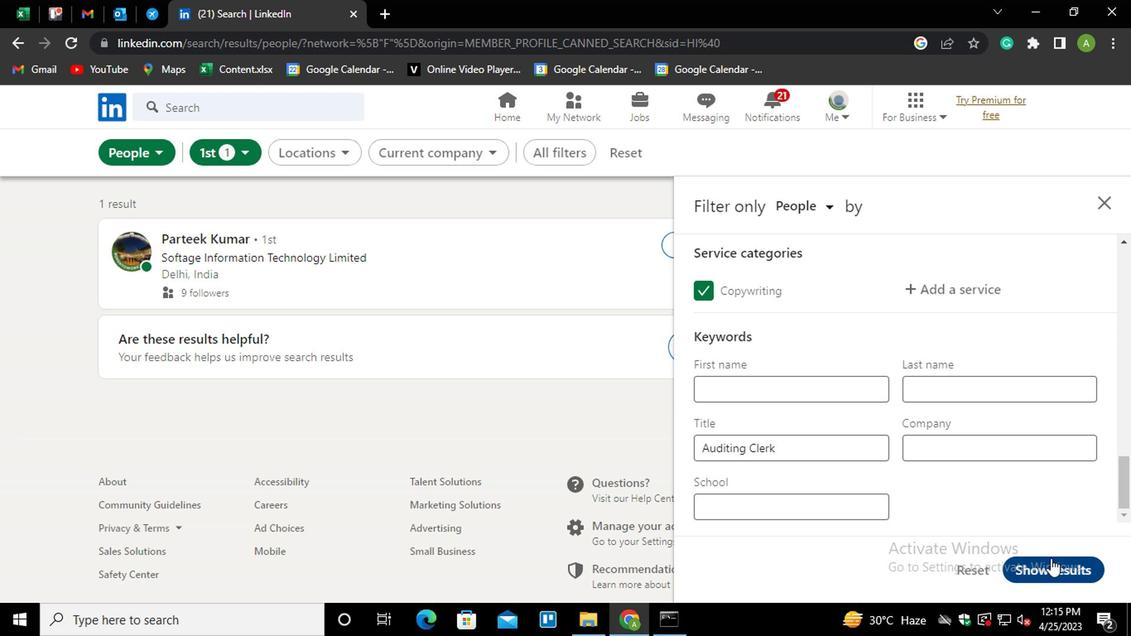 
Action: Mouse moved to (1020, 495)
Screenshot: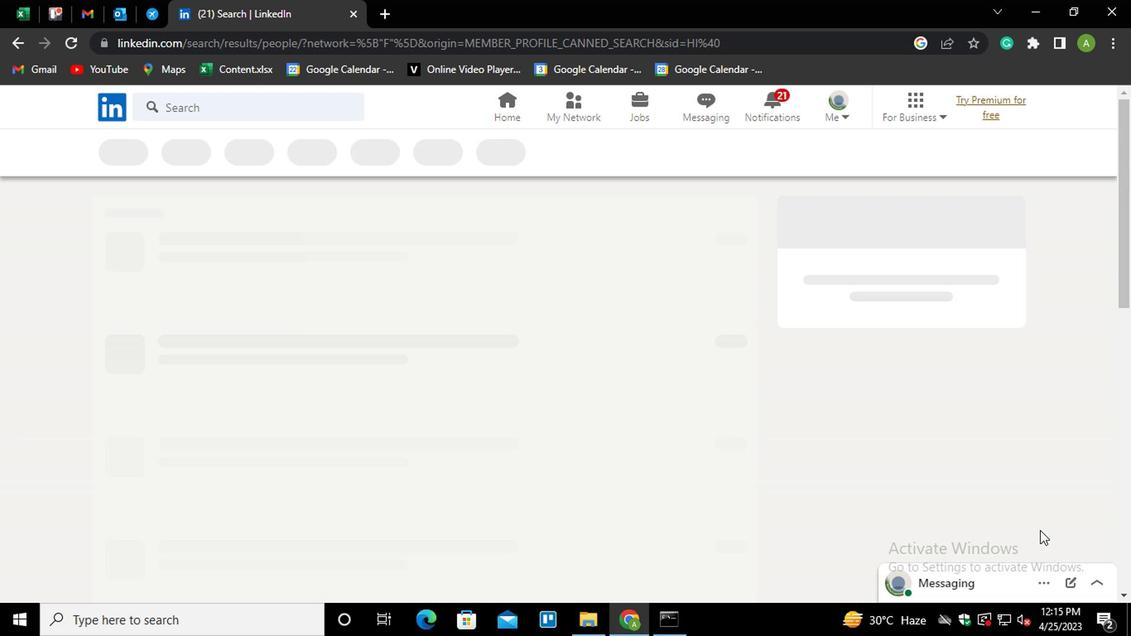 
